 Task: Create a Board called Board0000000052 in Workspace WS0000000018 in Trello with Visibility as Workspace. Create a Board called Board0000000053 in Workspace WS0000000018 in Trello with Visibility as Private. Create a Board called Board0000000054 in Workspace WS0000000018 in Trello with Visibility as Public. Create Card Card0000000205 in Board Board0000000052 in Workspace WS0000000018 in Trello. Create Card Card0000000206 in Board Board0000000052 in Workspace WS0000000018 in Trello
Action: Mouse moved to (495, 64)
Screenshot: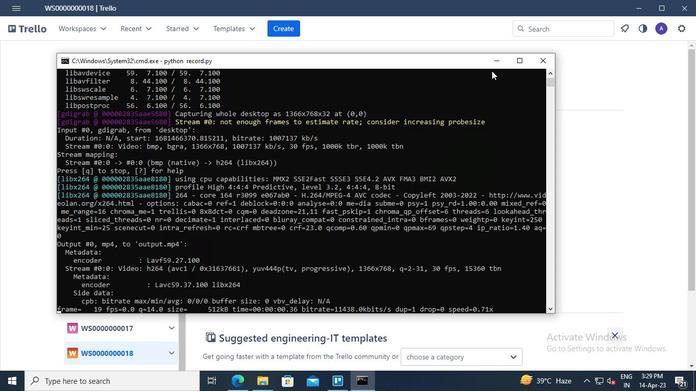 
Action: Mouse pressed left at (495, 64)
Screenshot: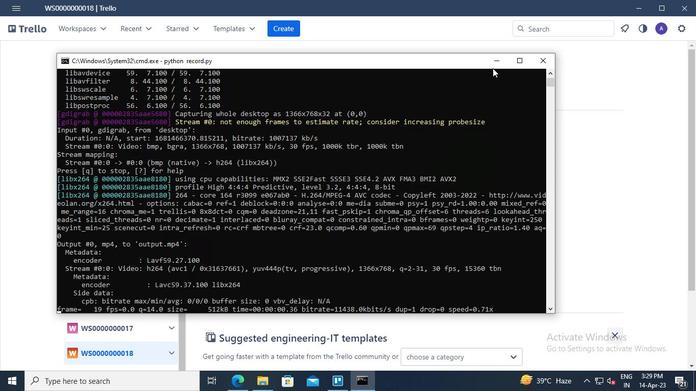 
Action: Mouse moved to (291, 28)
Screenshot: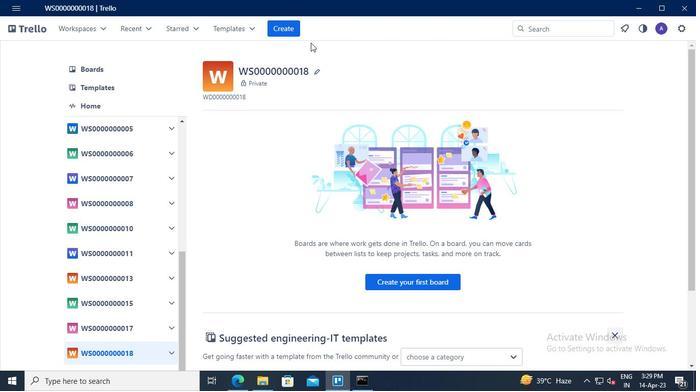 
Action: Mouse pressed left at (291, 28)
Screenshot: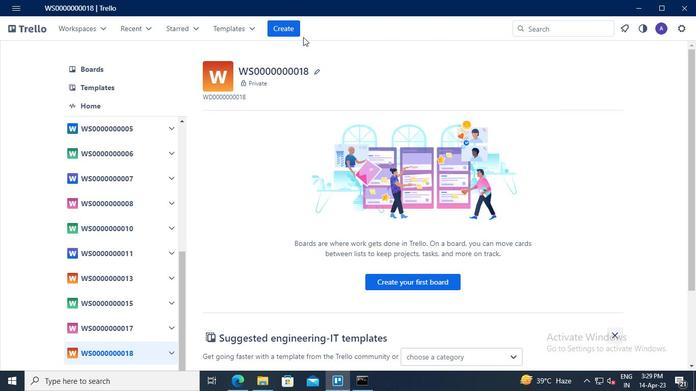 
Action: Mouse moved to (308, 65)
Screenshot: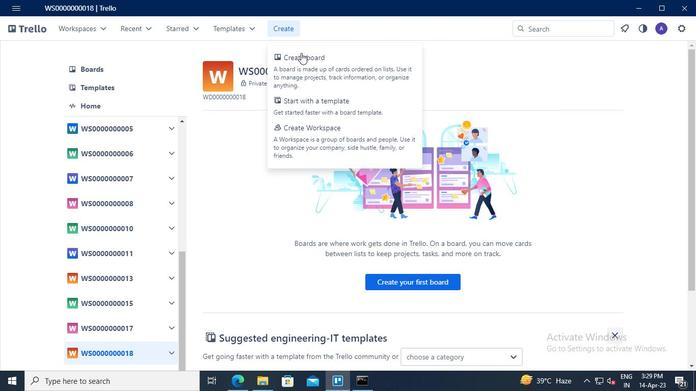 
Action: Mouse pressed left at (308, 65)
Screenshot: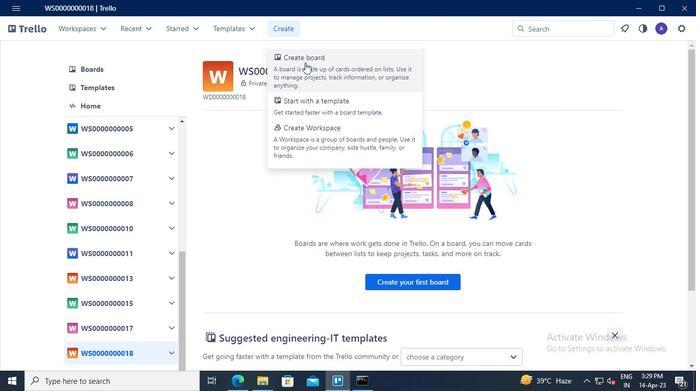 
Action: Mouse moved to (323, 216)
Screenshot: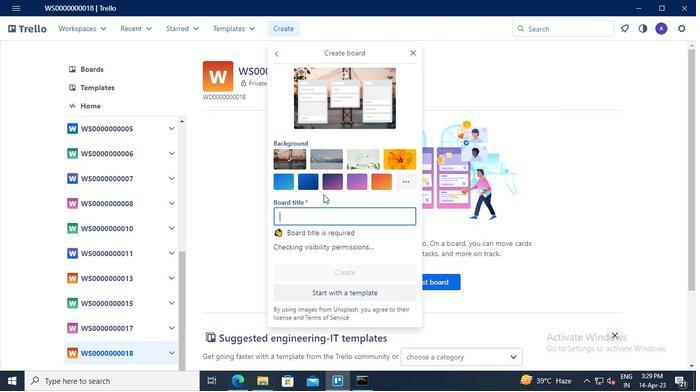 
Action: Mouse pressed left at (323, 216)
Screenshot: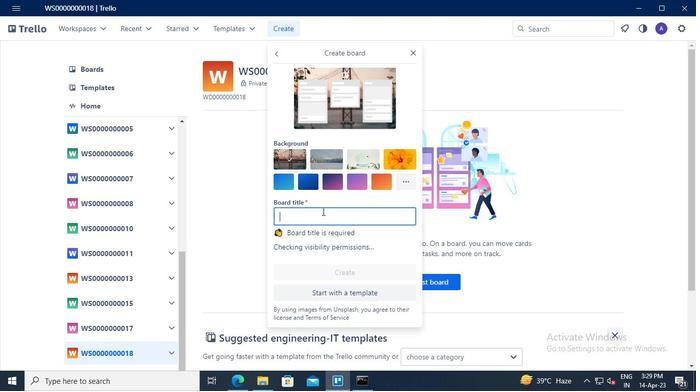 
Action: Keyboard Key.shift
Screenshot: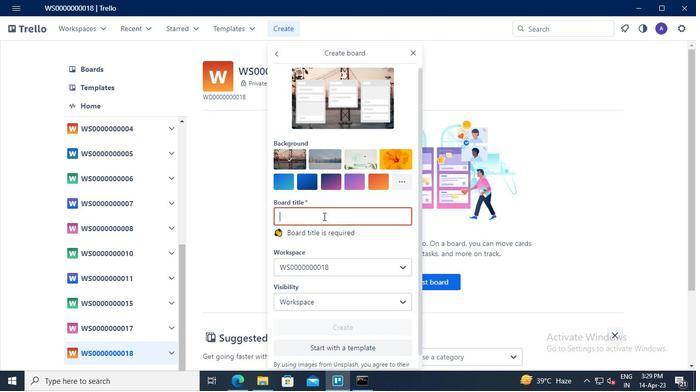 
Action: Keyboard B
Screenshot: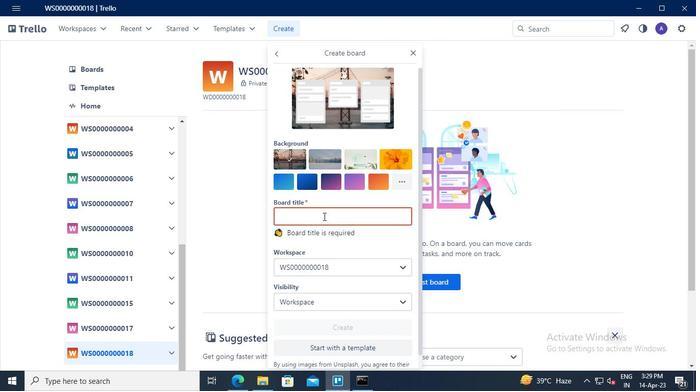 
Action: Keyboard o
Screenshot: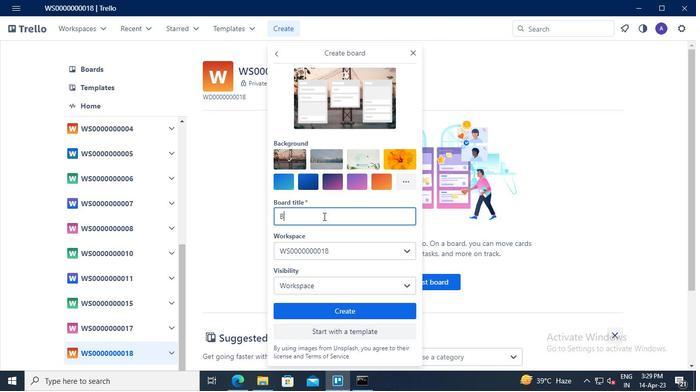 
Action: Keyboard a
Screenshot: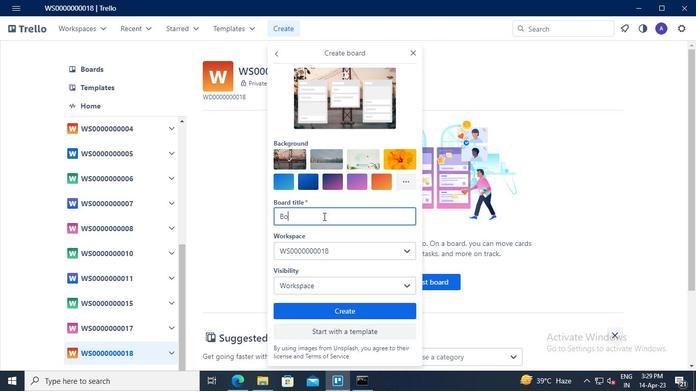 
Action: Keyboard r
Screenshot: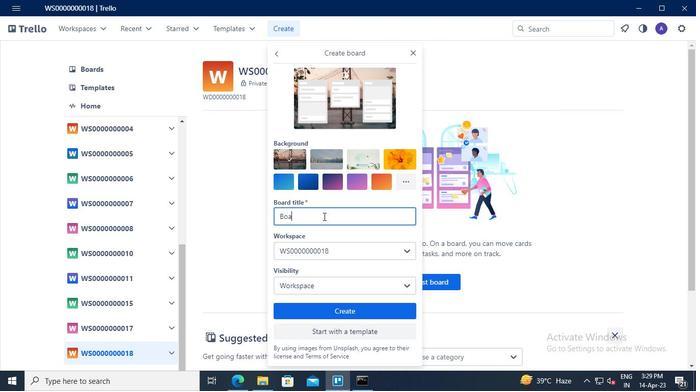 
Action: Keyboard d
Screenshot: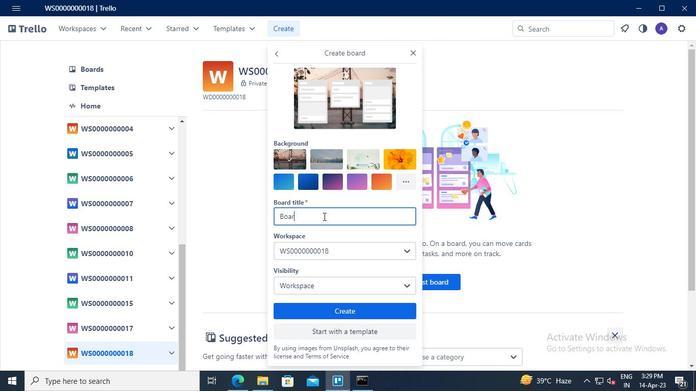 
Action: Keyboard <96>
Screenshot: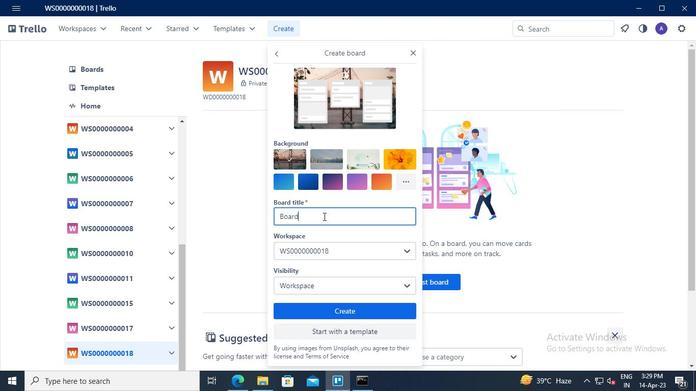 
Action: Keyboard <96>
Screenshot: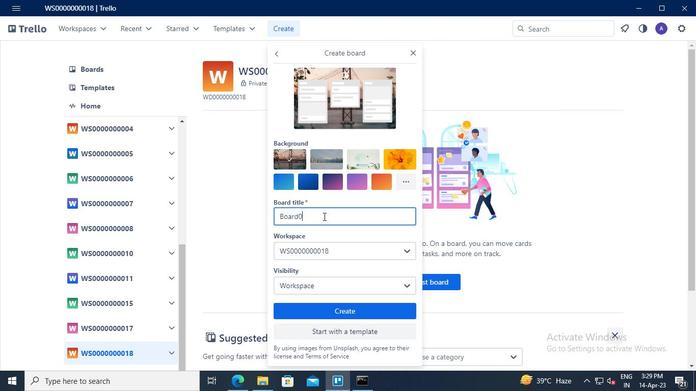 
Action: Keyboard <96>
Screenshot: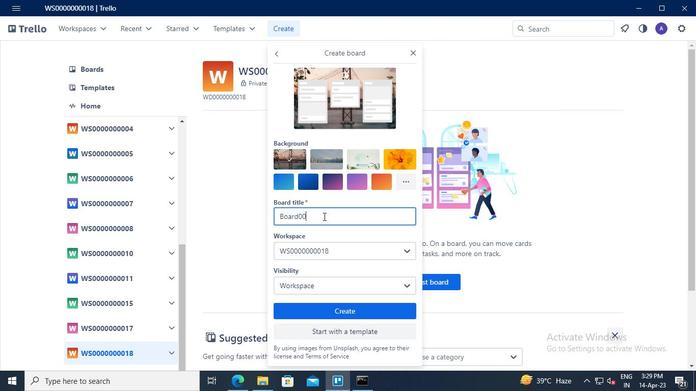 
Action: Keyboard <96>
Screenshot: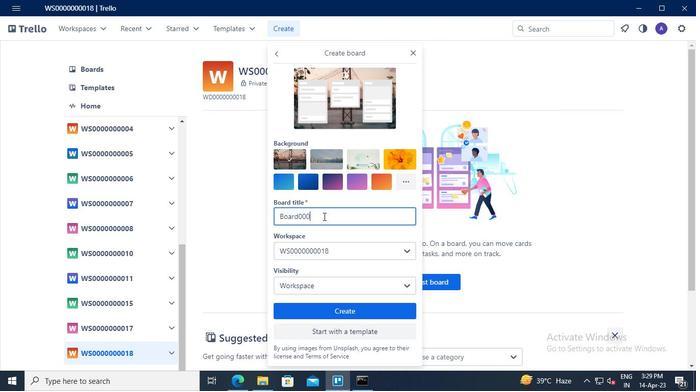 
Action: Keyboard <96>
Screenshot: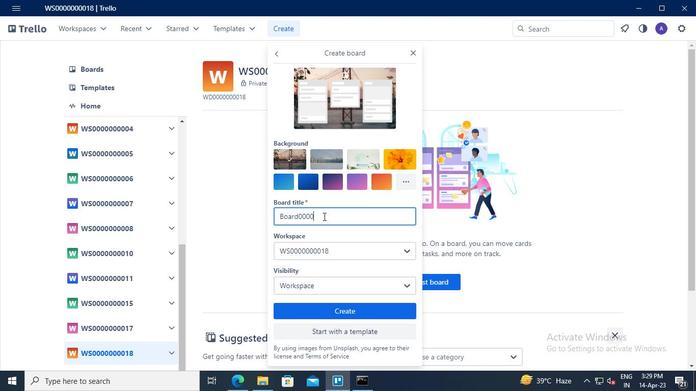 
Action: Keyboard <96>
Screenshot: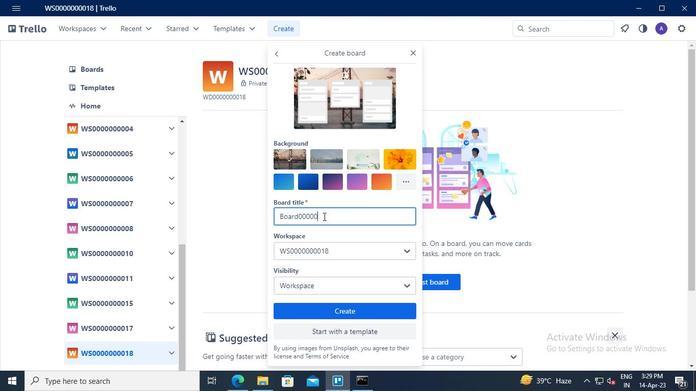 
Action: Keyboard <96>
Screenshot: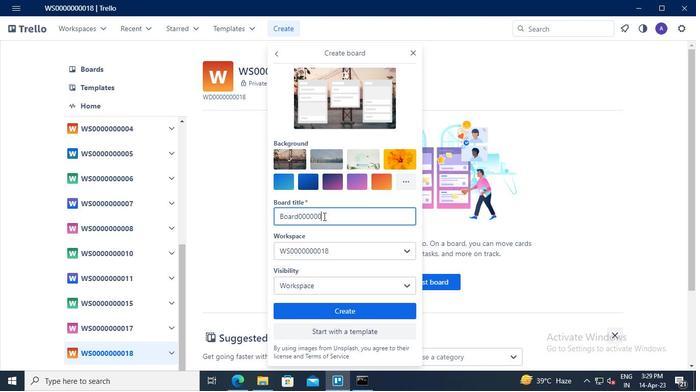 
Action: Keyboard <96>
Screenshot: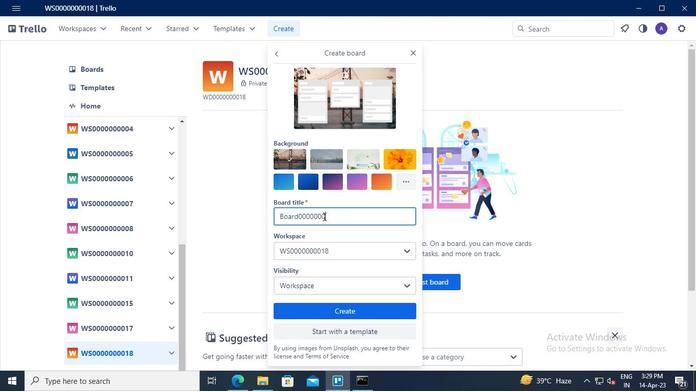 
Action: Keyboard <101>
Screenshot: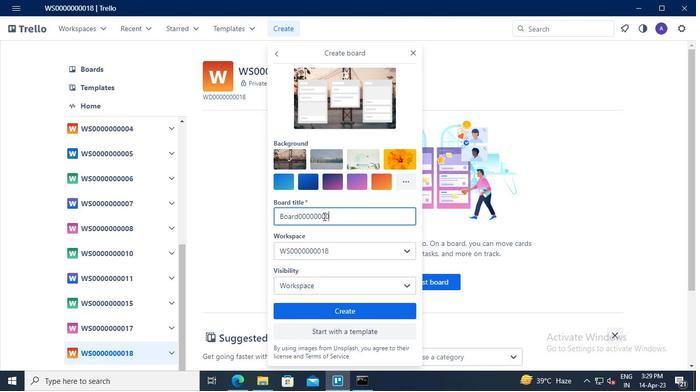
Action: Keyboard <98>
Screenshot: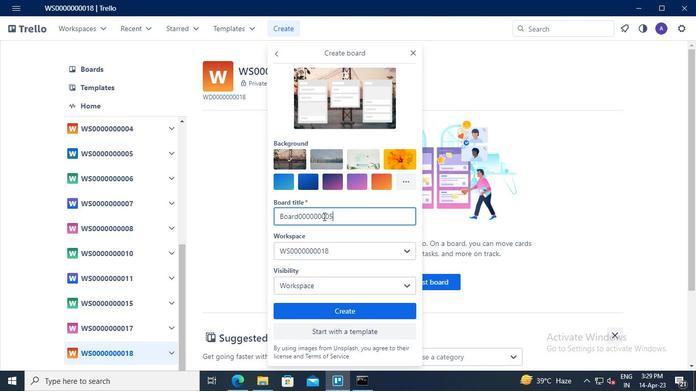 
Action: Mouse moved to (336, 283)
Screenshot: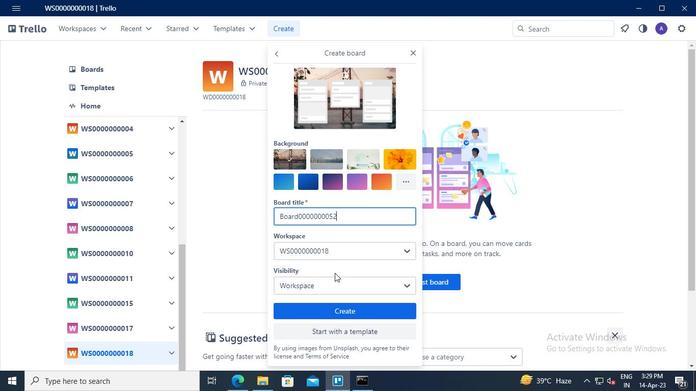 
Action: Mouse pressed left at (336, 283)
Screenshot: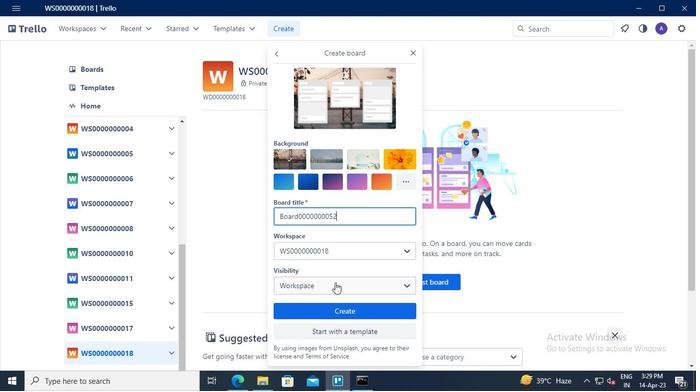 
Action: Mouse moved to (333, 346)
Screenshot: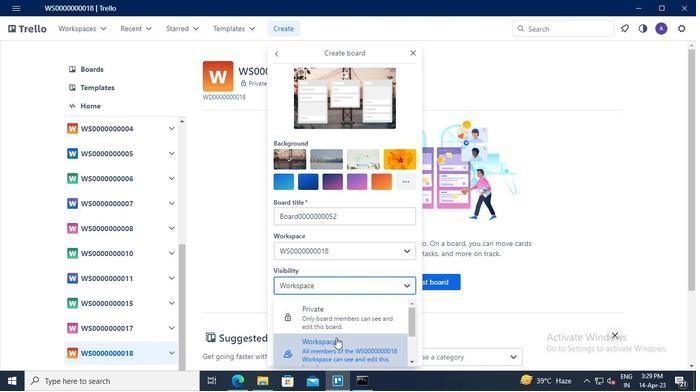 
Action: Mouse pressed left at (333, 346)
Screenshot: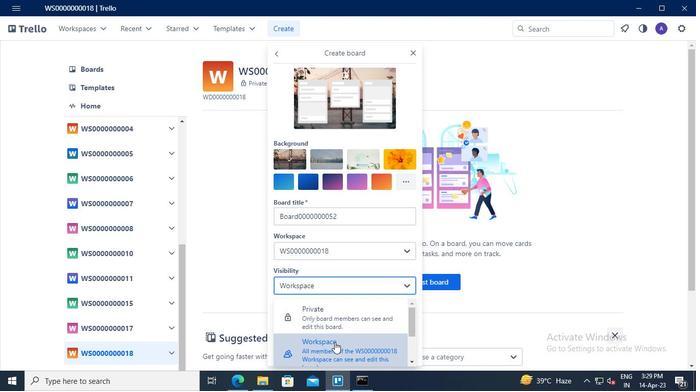
Action: Mouse moved to (350, 315)
Screenshot: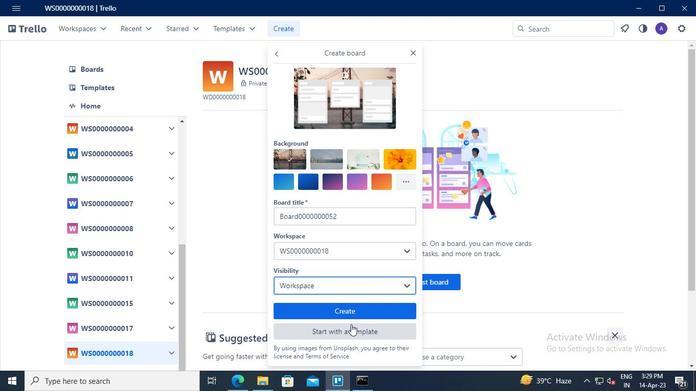 
Action: Mouse pressed left at (350, 315)
Screenshot: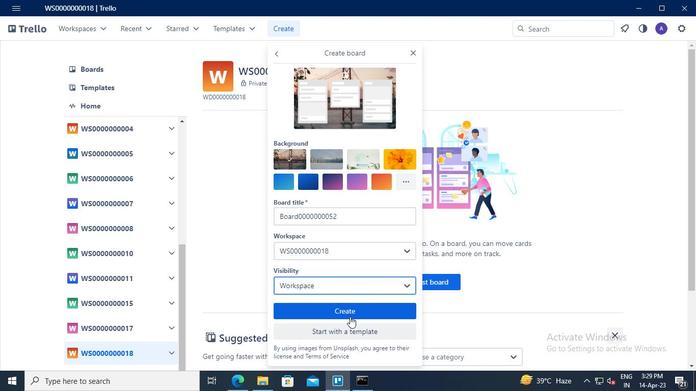 
Action: Mouse moved to (283, 24)
Screenshot: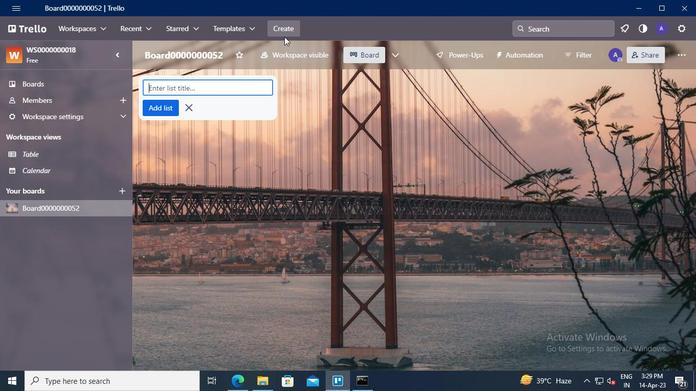 
Action: Mouse pressed left at (283, 24)
Screenshot: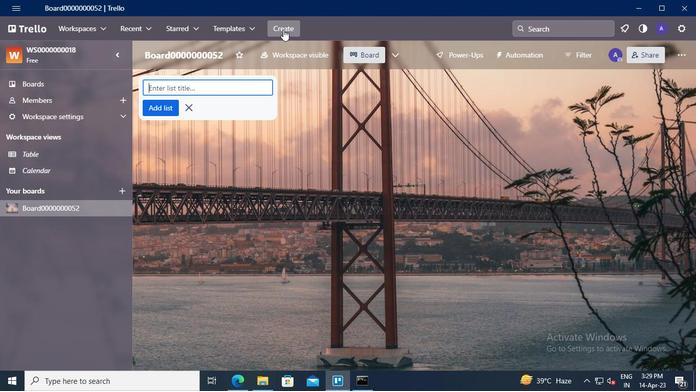 
Action: Mouse moved to (301, 71)
Screenshot: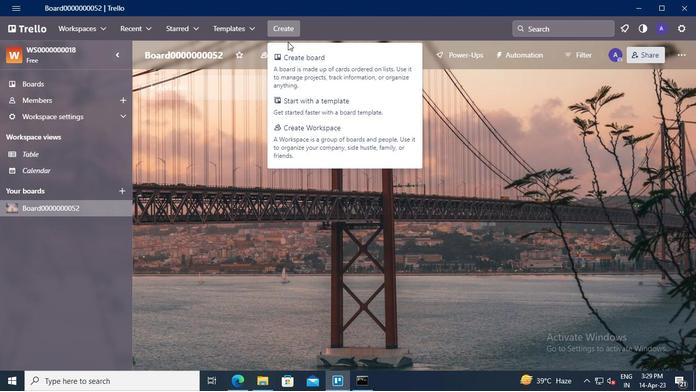 
Action: Mouse pressed left at (301, 71)
Screenshot: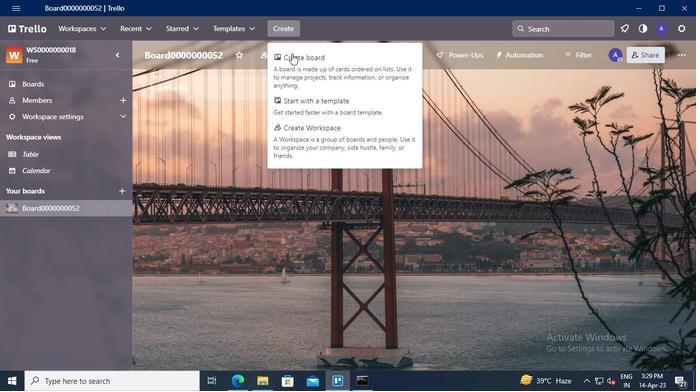 
Action: Mouse moved to (310, 217)
Screenshot: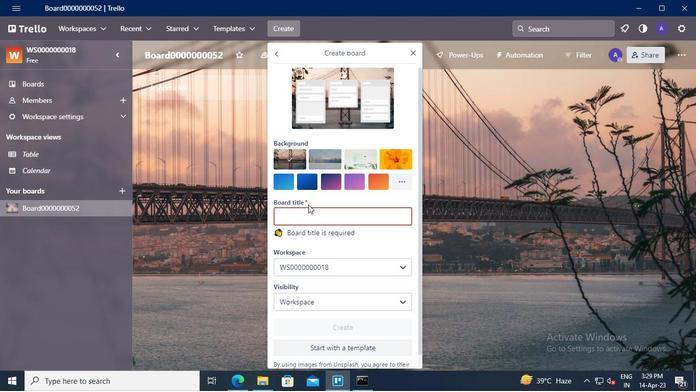 
Action: Mouse pressed left at (310, 217)
Screenshot: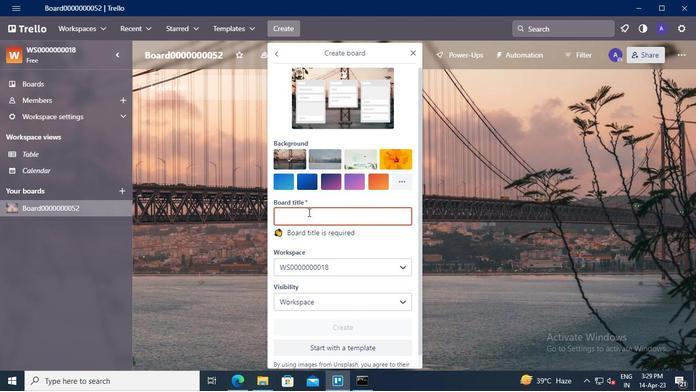 
Action: Keyboard Key.shift
Screenshot: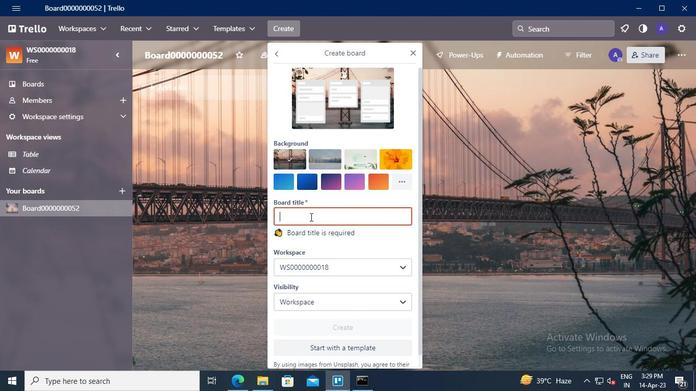 
Action: Keyboard B
Screenshot: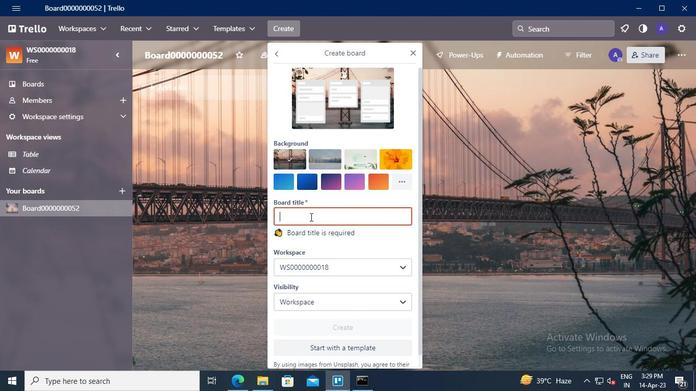 
Action: Keyboard o
Screenshot: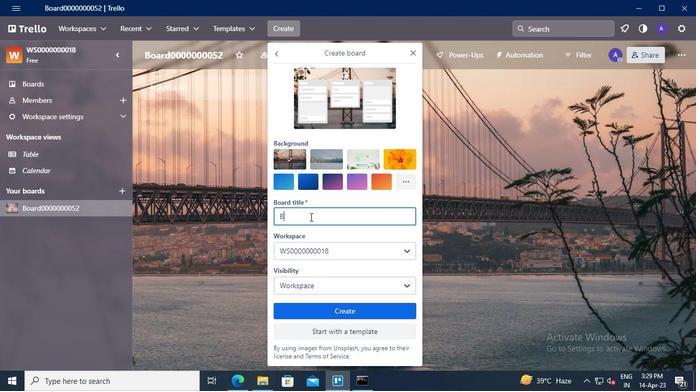 
Action: Keyboard a
Screenshot: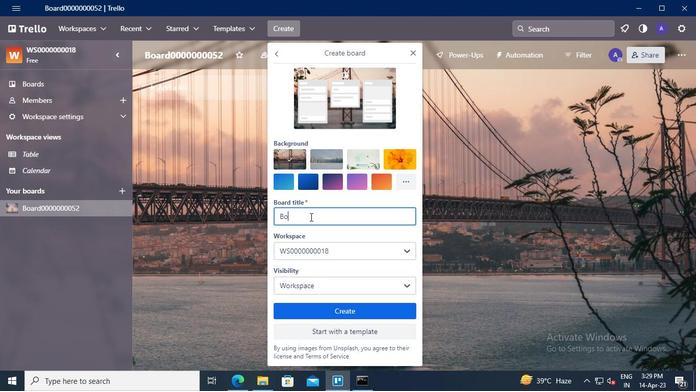 
Action: Keyboard r
Screenshot: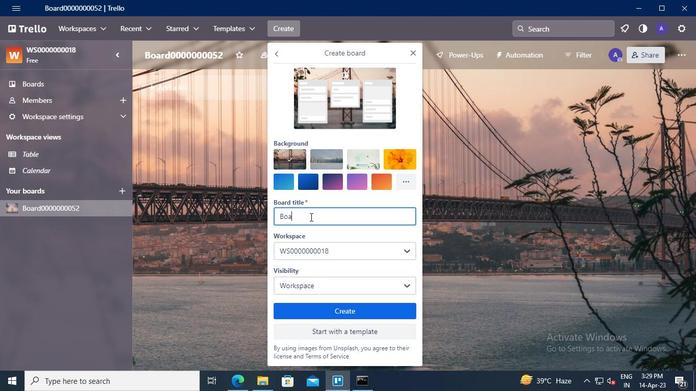 
Action: Keyboard d
Screenshot: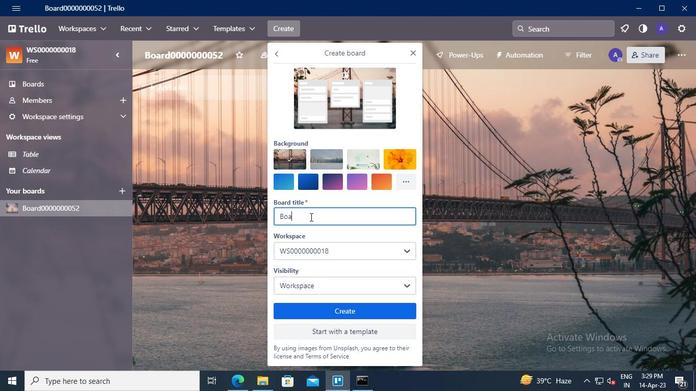 
Action: Keyboard <96>
Screenshot: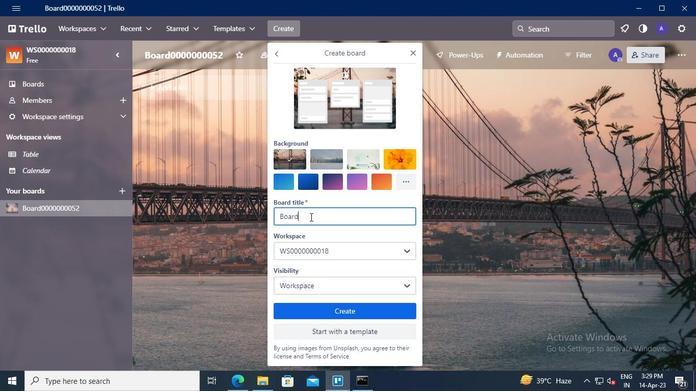
Action: Keyboard <96>
Screenshot: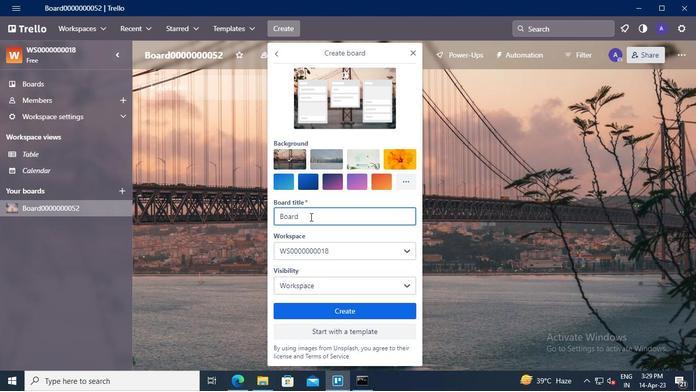 
Action: Keyboard <96>
Screenshot: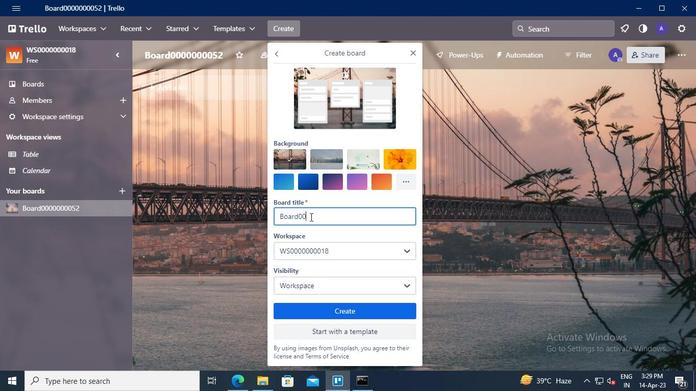 
Action: Keyboard <96>
Screenshot: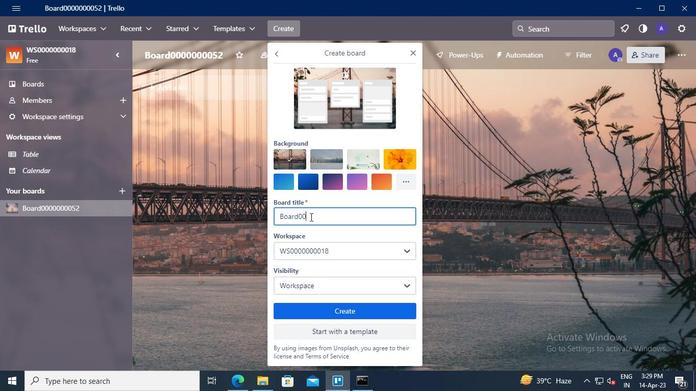 
Action: Keyboard <96>
Screenshot: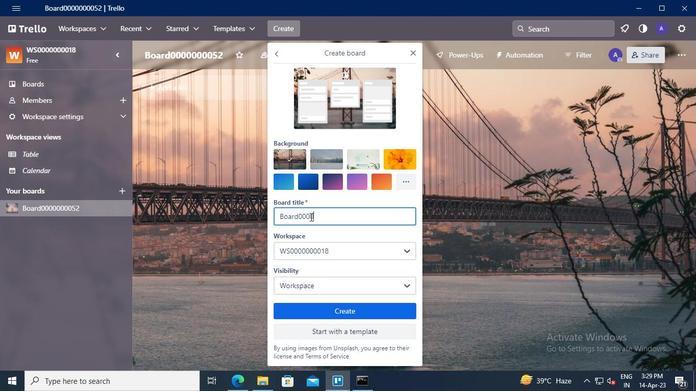 
Action: Keyboard <96>
Screenshot: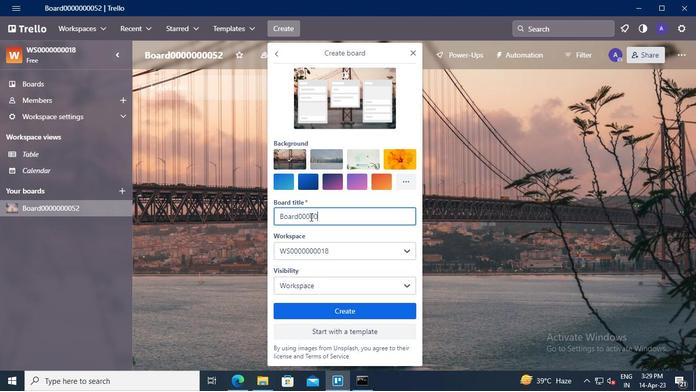 
Action: Keyboard <96>
Screenshot: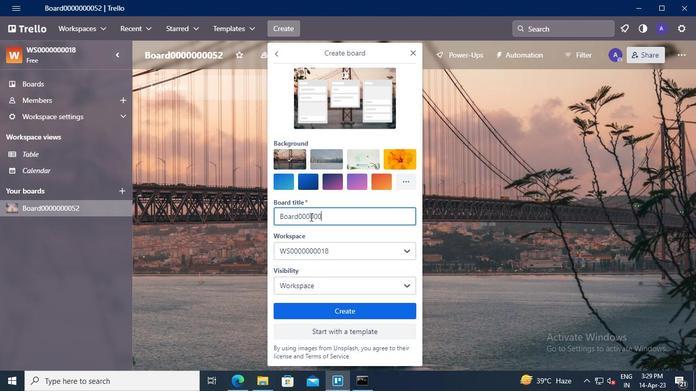 
Action: Keyboard <96>
Screenshot: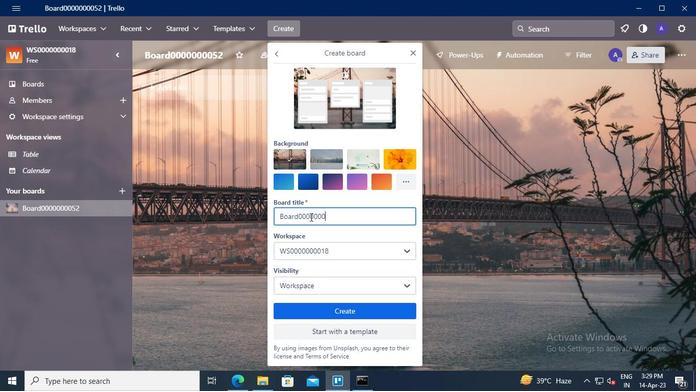 
Action: Keyboard <101>
Screenshot: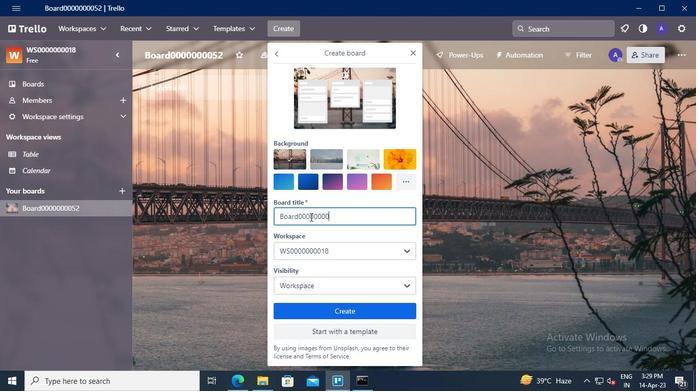 
Action: Keyboard <99>
Screenshot: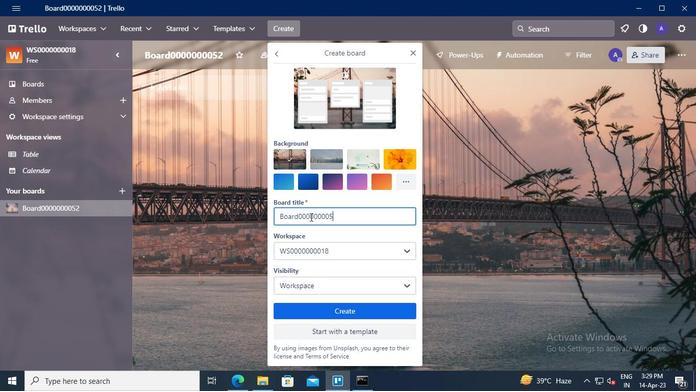 
Action: Mouse moved to (327, 282)
Screenshot: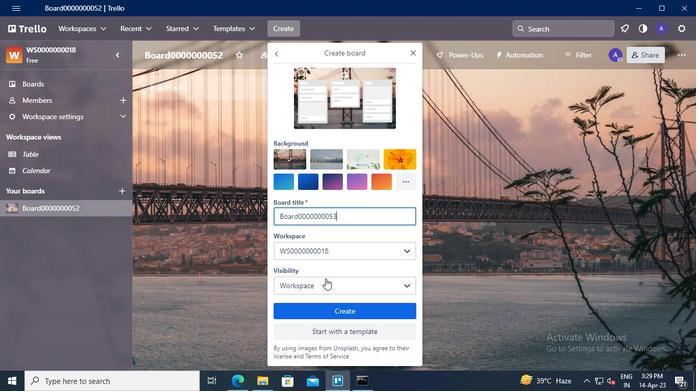
Action: Mouse pressed left at (327, 282)
Screenshot: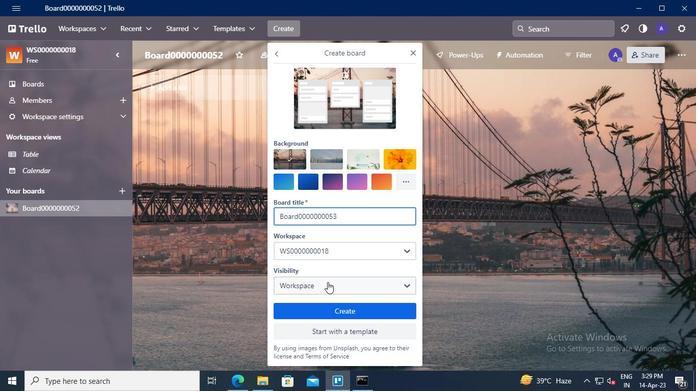 
Action: Mouse moved to (328, 308)
Screenshot: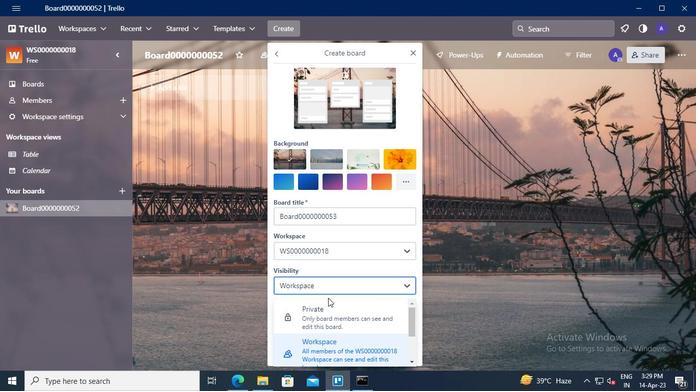 
Action: Mouse pressed left at (328, 308)
Screenshot: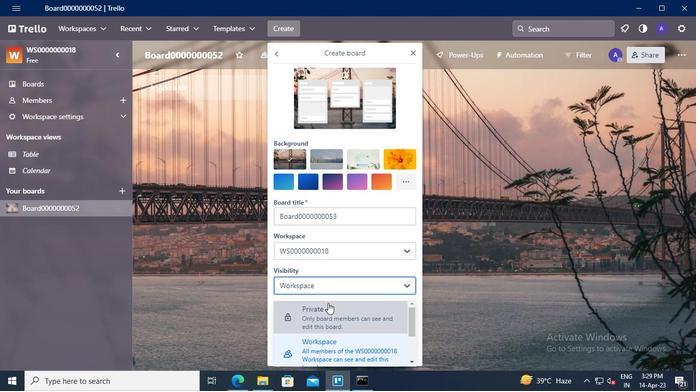
Action: Mouse moved to (343, 310)
Screenshot: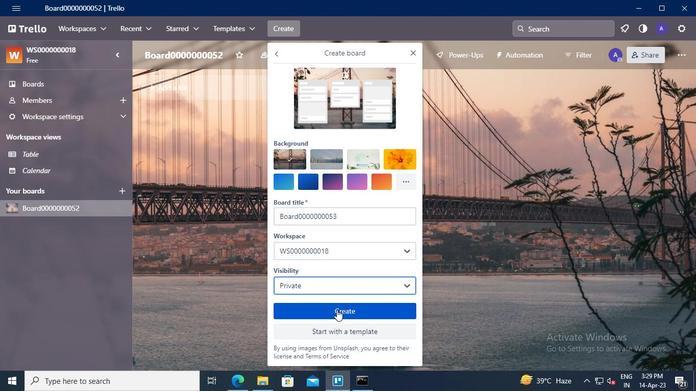 
Action: Mouse pressed left at (343, 310)
Screenshot: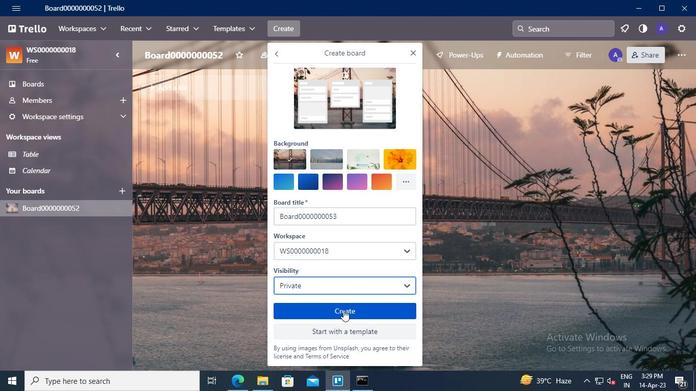 
Action: Mouse moved to (284, 27)
Screenshot: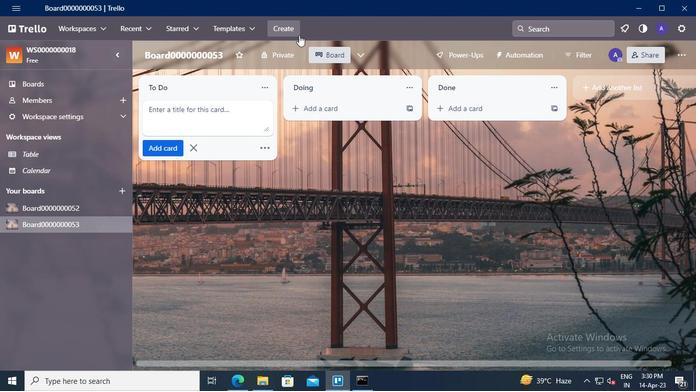 
Action: Mouse pressed left at (284, 27)
Screenshot: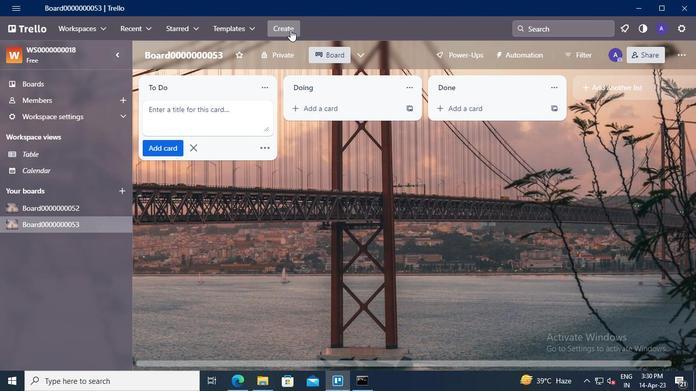 
Action: Mouse moved to (308, 68)
Screenshot: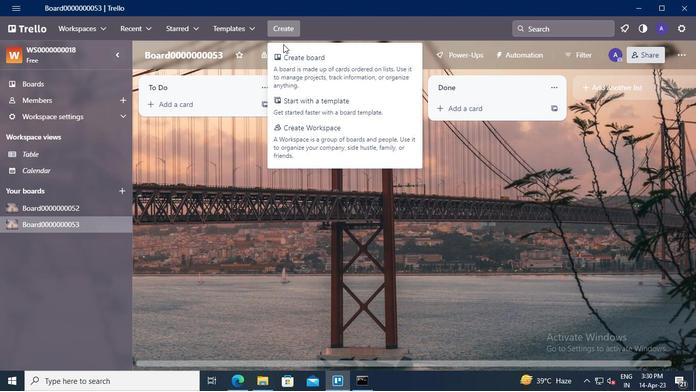 
Action: Mouse pressed left at (308, 68)
Screenshot: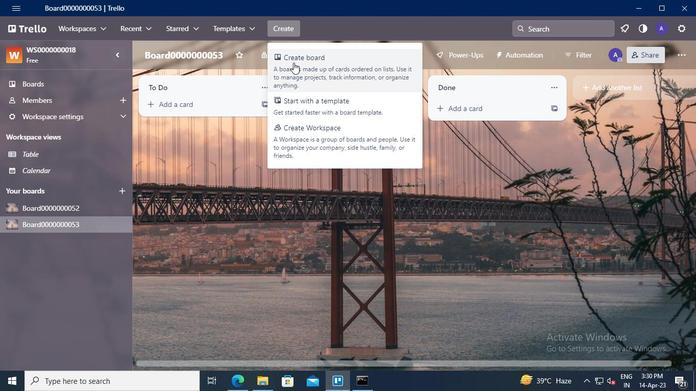 
Action: Mouse moved to (318, 222)
Screenshot: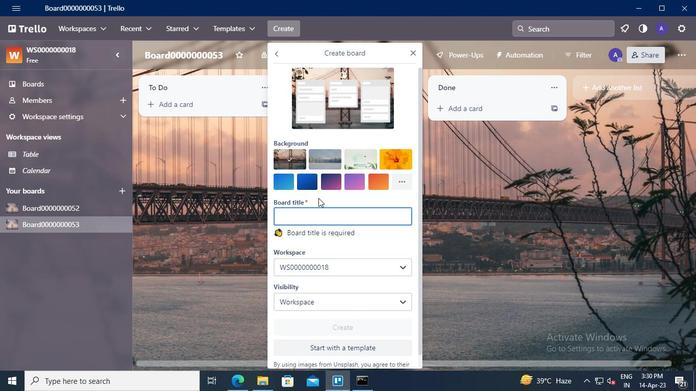 
Action: Mouse pressed left at (318, 222)
Screenshot: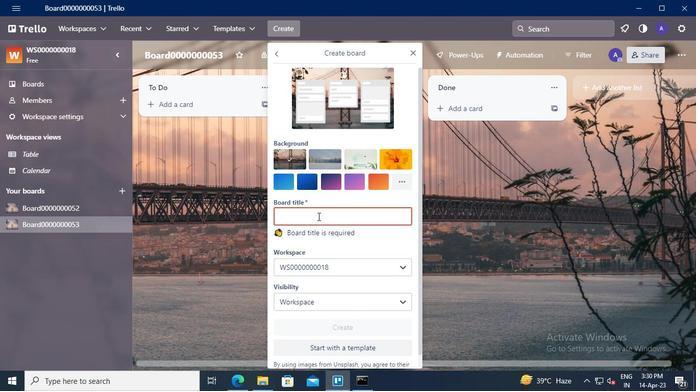
Action: Keyboard Key.shift
Screenshot: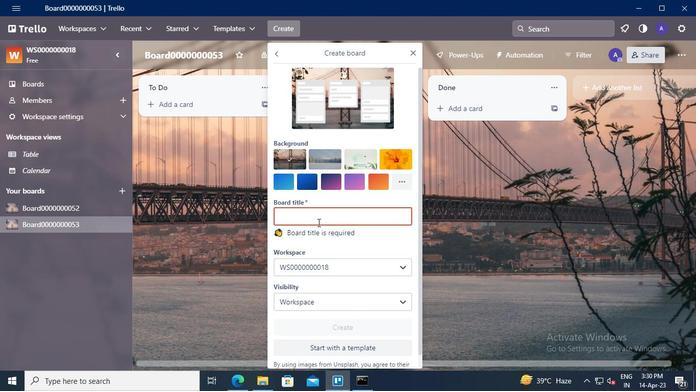 
Action: Keyboard B
Screenshot: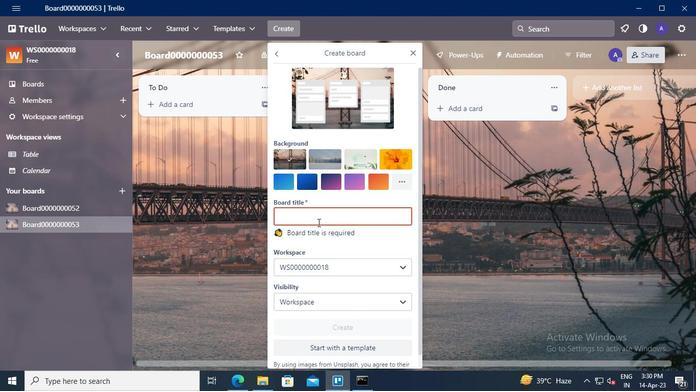 
Action: Keyboard o
Screenshot: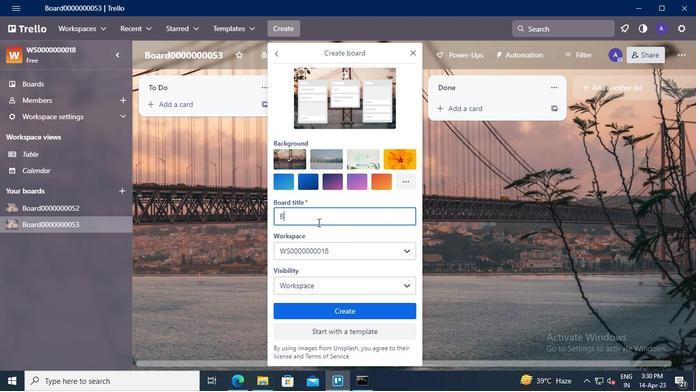 
Action: Keyboard a
Screenshot: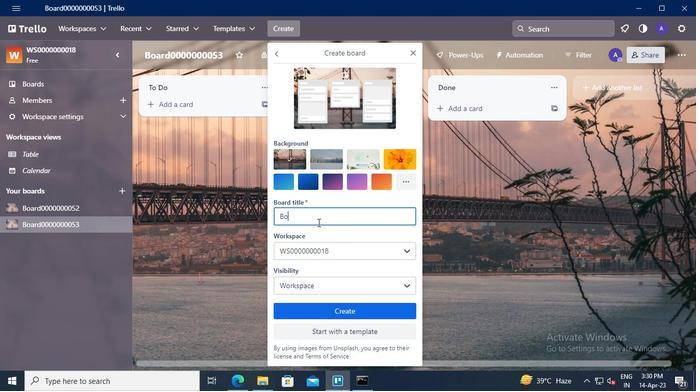 
Action: Keyboard r
Screenshot: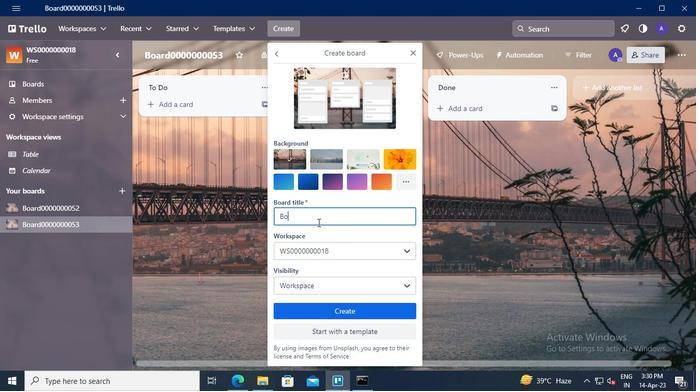 
Action: Keyboard d
Screenshot: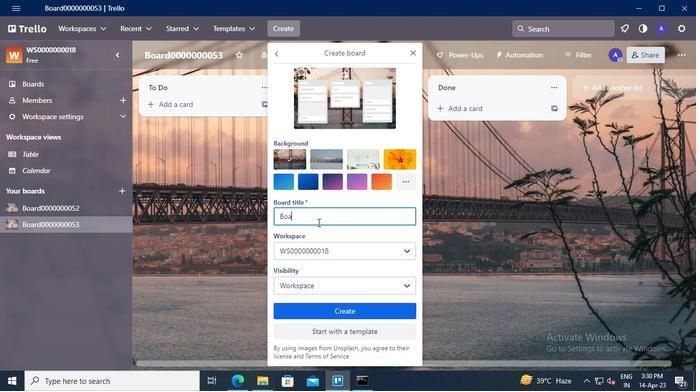 
Action: Keyboard <96>
Screenshot: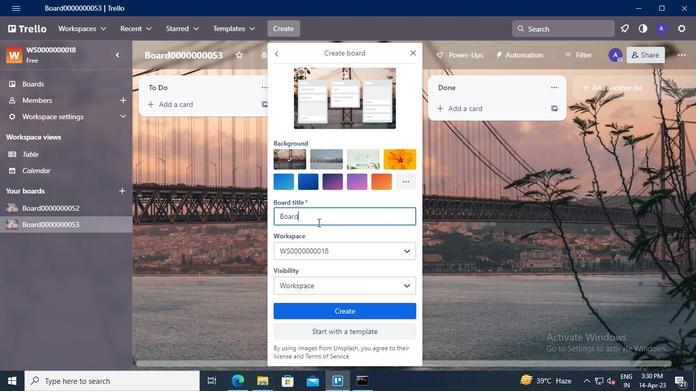 
Action: Keyboard <96>
Screenshot: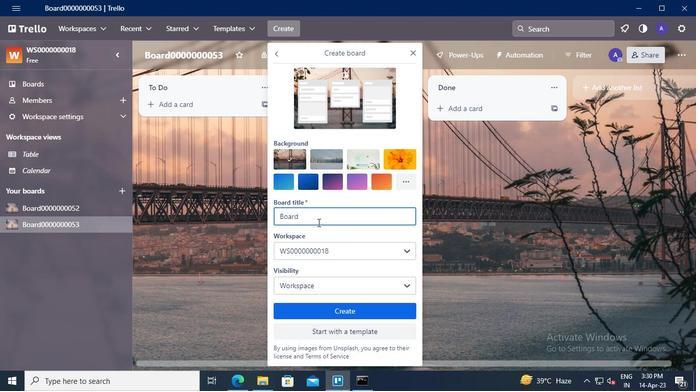 
Action: Keyboard <96>
Screenshot: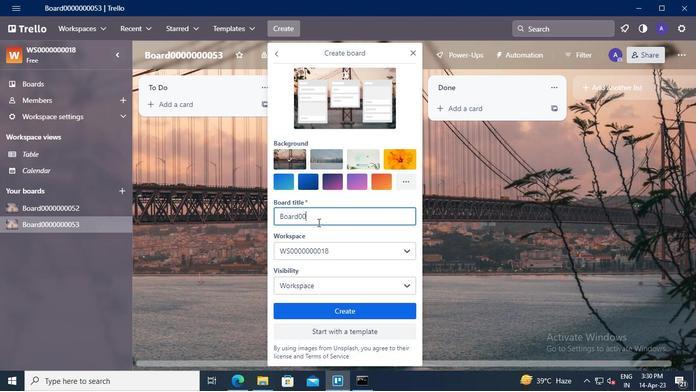 
Action: Keyboard <96>
Screenshot: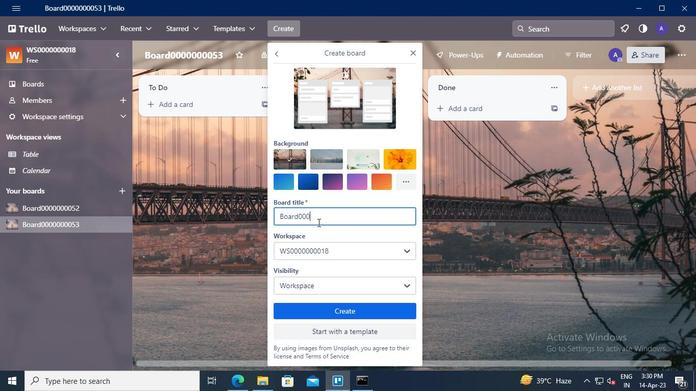 
Action: Keyboard <96>
Screenshot: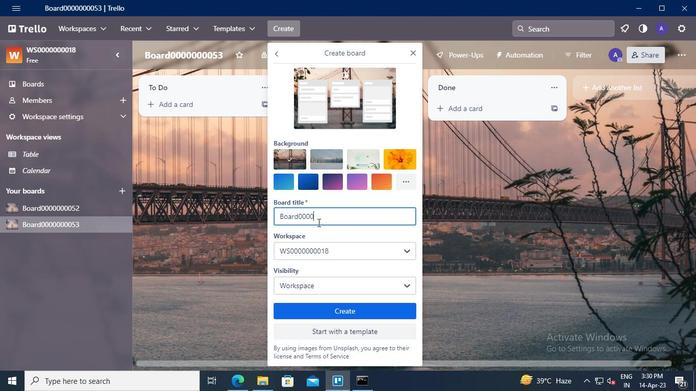 
Action: Keyboard <96>
Screenshot: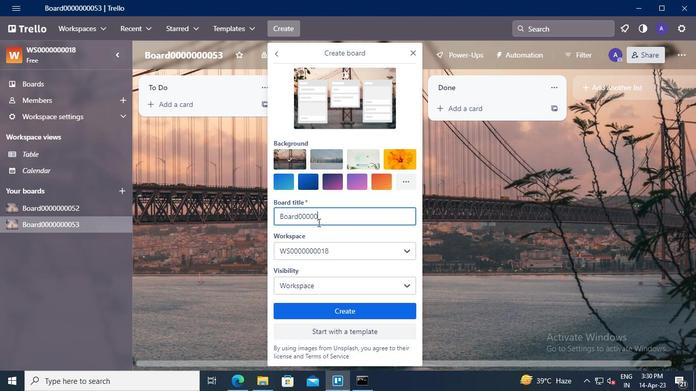 
Action: Keyboard <96>
Screenshot: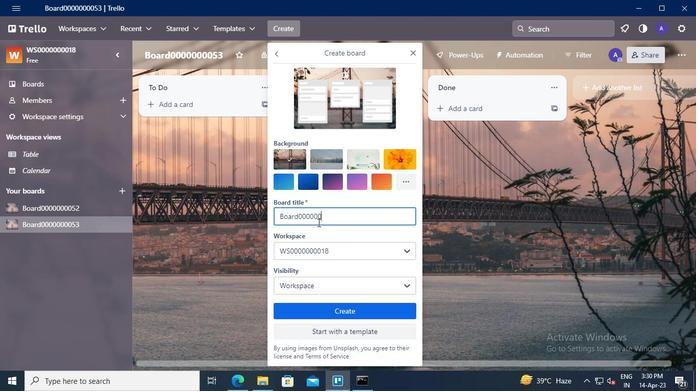 
Action: Keyboard <96>
Screenshot: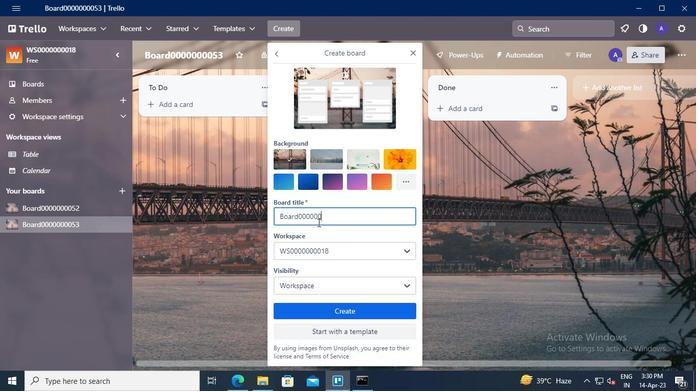 
Action: Keyboard <101>
Screenshot: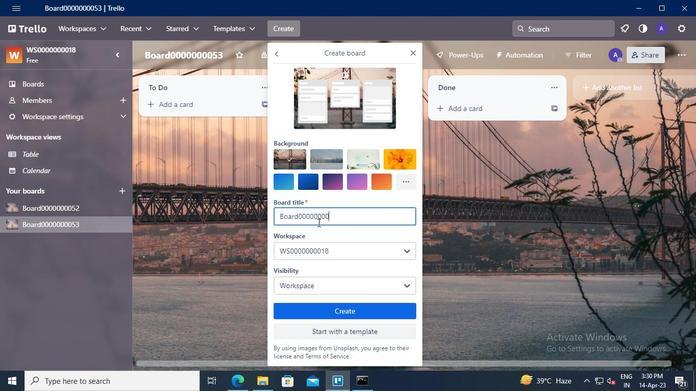 
Action: Keyboard <100>
Screenshot: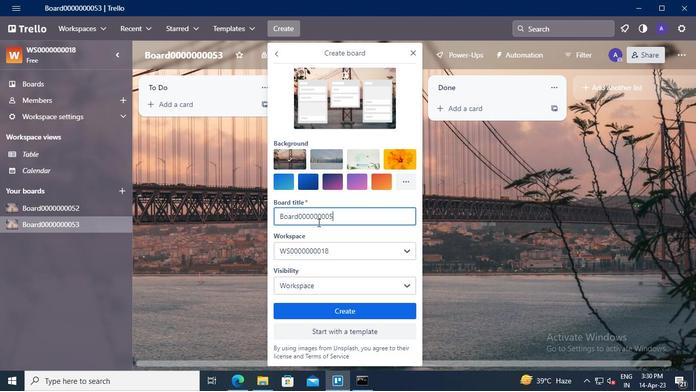 
Action: Mouse moved to (318, 289)
Screenshot: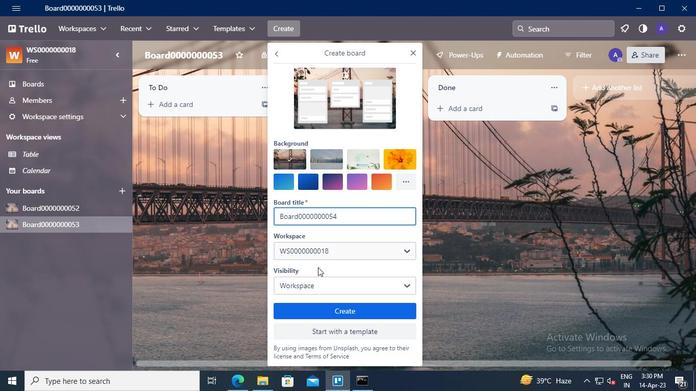 
Action: Mouse pressed left at (318, 289)
Screenshot: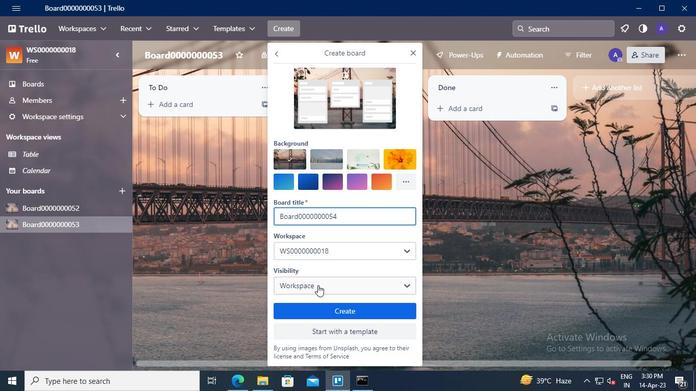 
Action: Mouse moved to (340, 335)
Screenshot: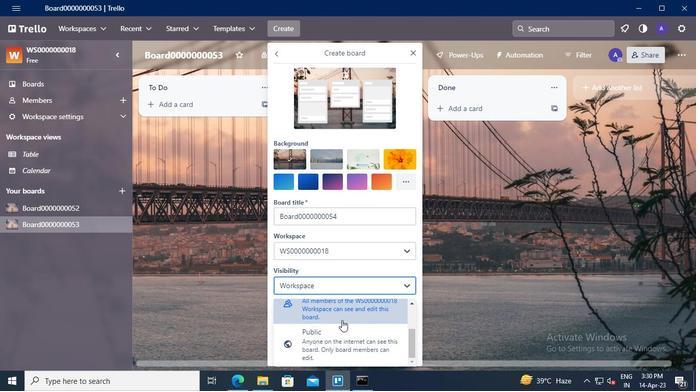 
Action: Mouse pressed left at (340, 335)
Screenshot: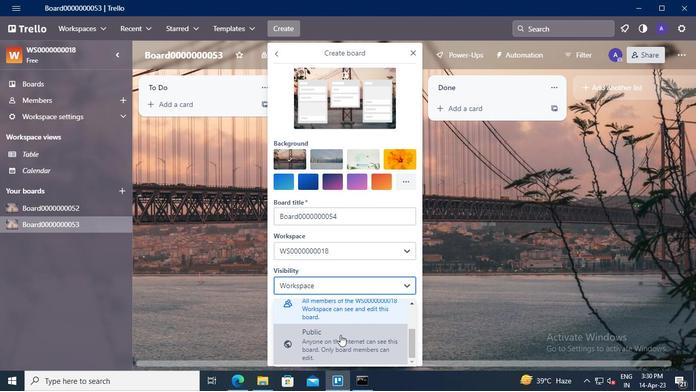 
Action: Mouse moved to (355, 251)
Screenshot: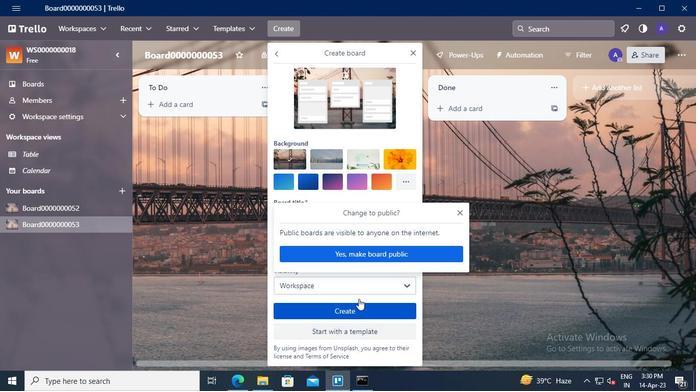 
Action: Mouse pressed left at (355, 251)
Screenshot: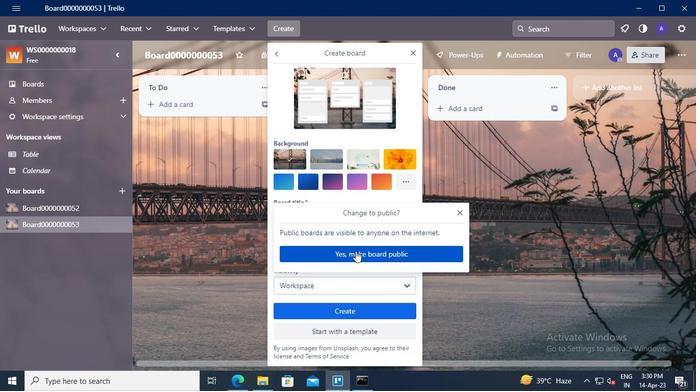 
Action: Mouse moved to (365, 308)
Screenshot: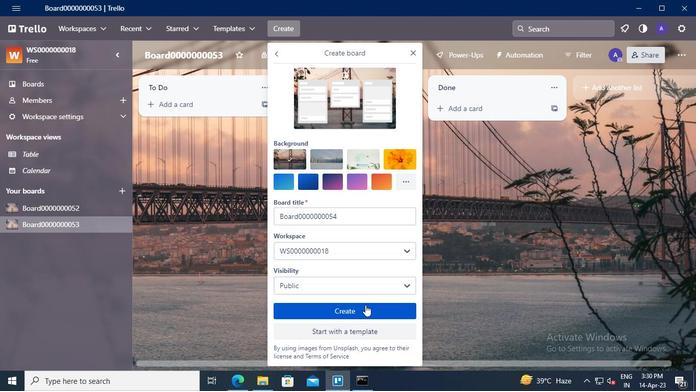 
Action: Mouse pressed left at (365, 308)
Screenshot: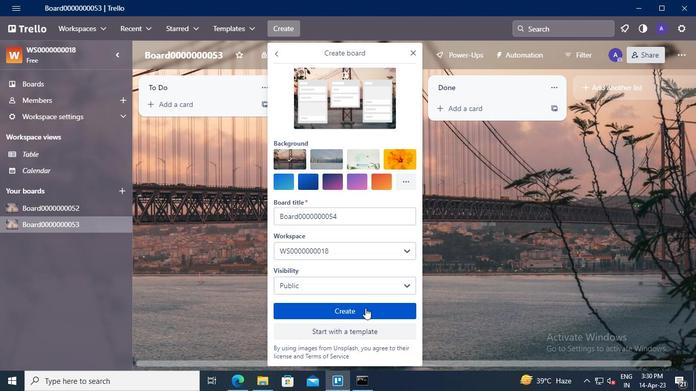
Action: Mouse moved to (57, 206)
Screenshot: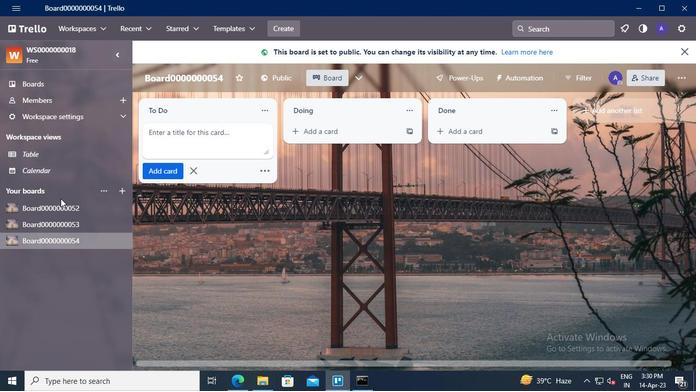 
Action: Mouse pressed left at (57, 206)
Screenshot: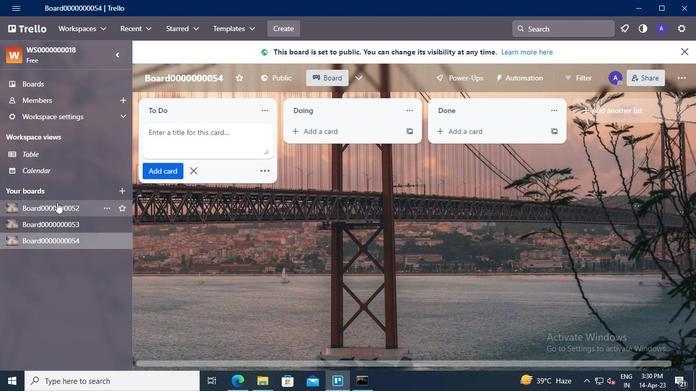 
Action: Mouse moved to (173, 90)
Screenshot: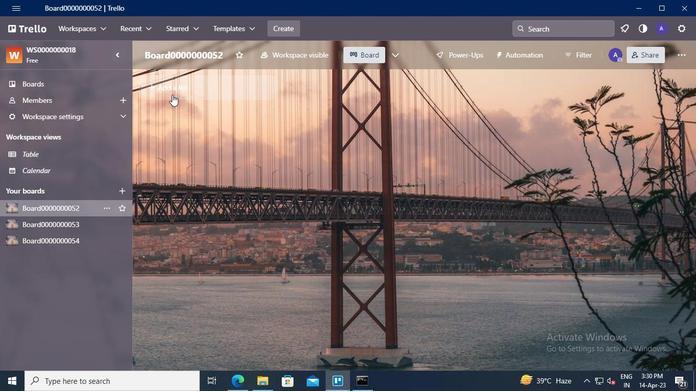 
Action: Mouse pressed left at (173, 90)
Screenshot: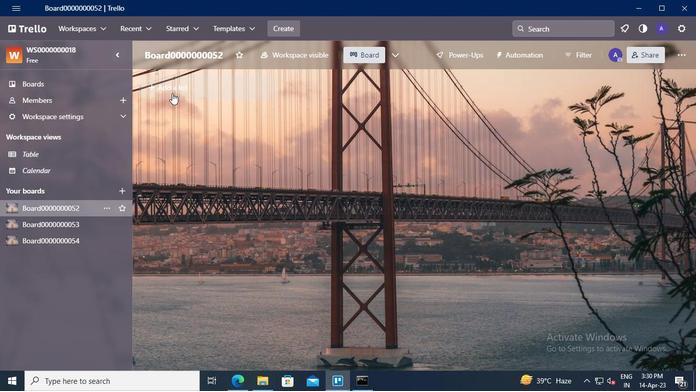 
Action: Mouse moved to (181, 99)
Screenshot: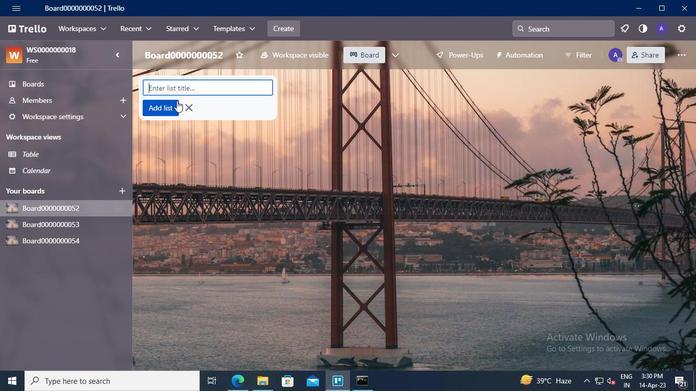 
Action: Keyboard Key.shift
Screenshot: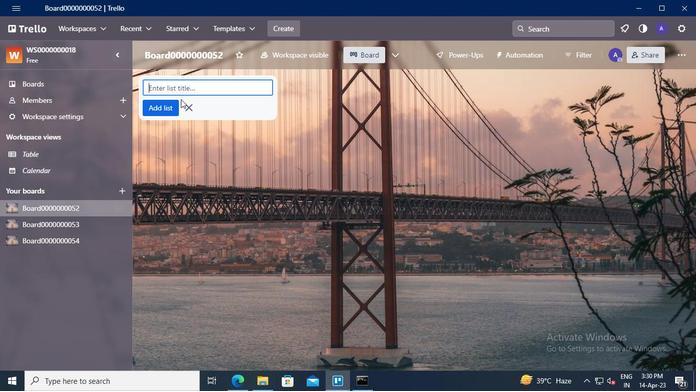 
Action: Keyboard T
Screenshot: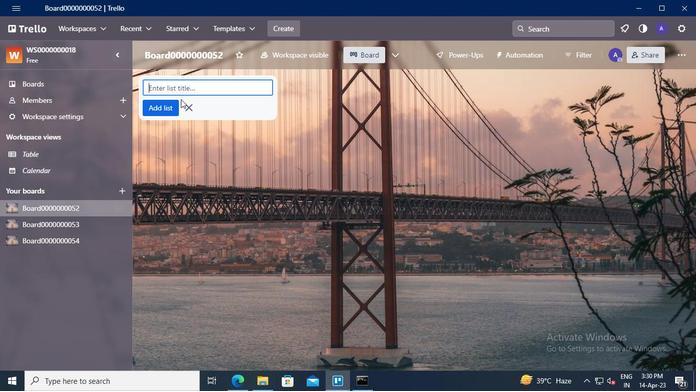 
Action: Keyboard o
Screenshot: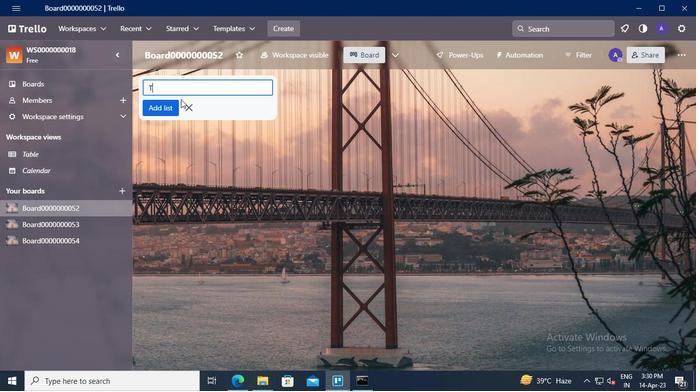 
Action: Keyboard Key.space
Screenshot: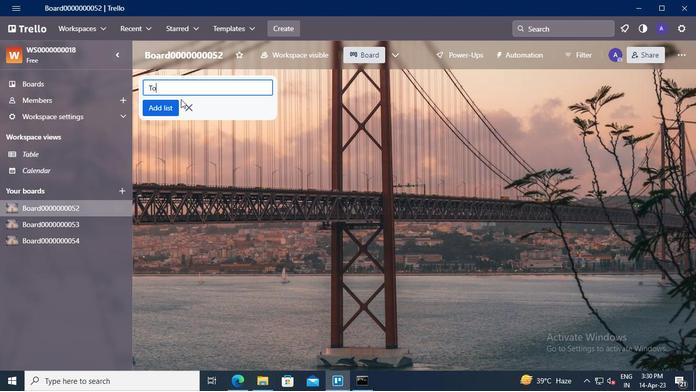 
Action: Keyboard Key.shift
Screenshot: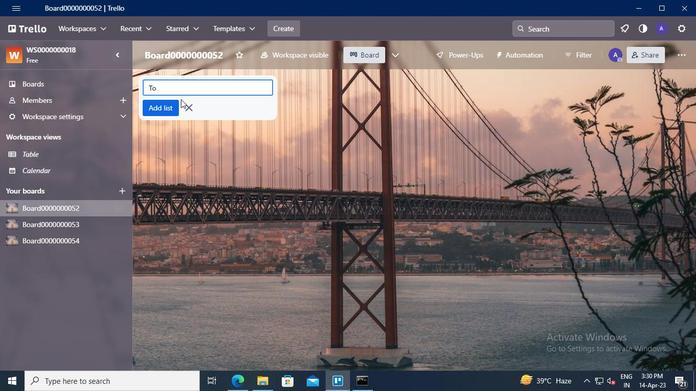 
Action: Keyboard D
Screenshot: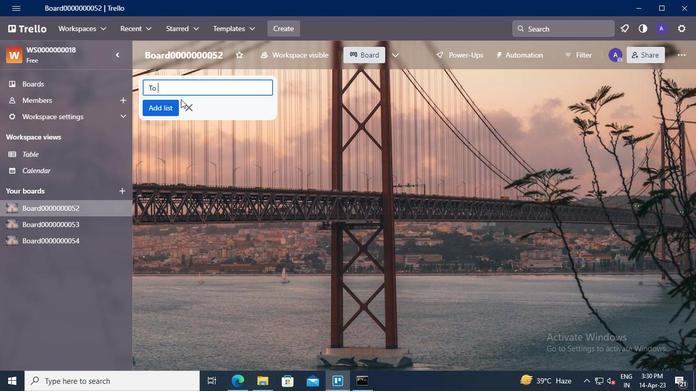
Action: Keyboard o
Screenshot: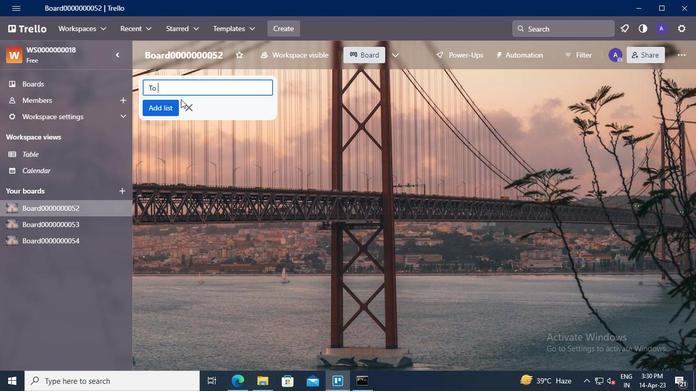 
Action: Keyboard Key.enter
Screenshot: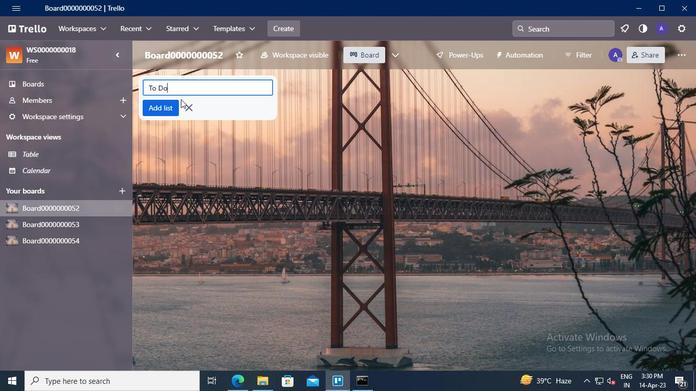 
Action: Mouse moved to (182, 106)
Screenshot: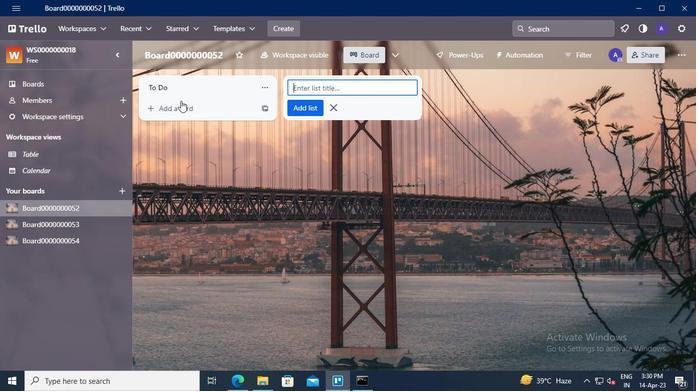 
Action: Mouse pressed left at (182, 106)
Screenshot: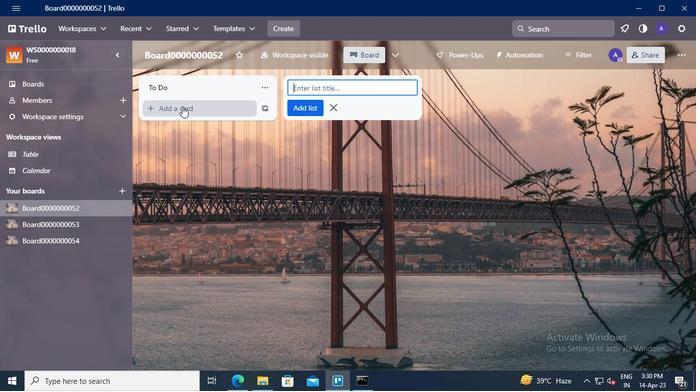 
Action: Keyboard Key.shift
Screenshot: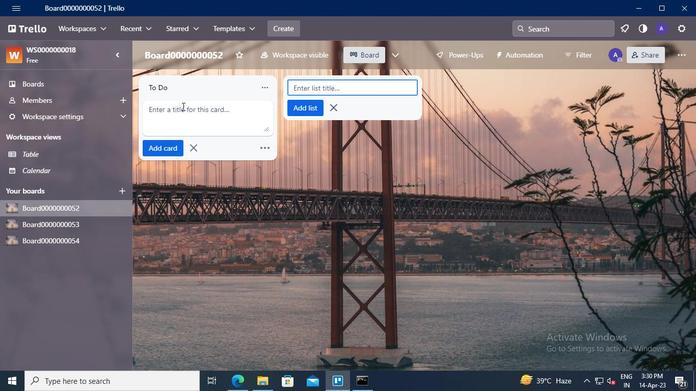 
Action: Keyboard C
Screenshot: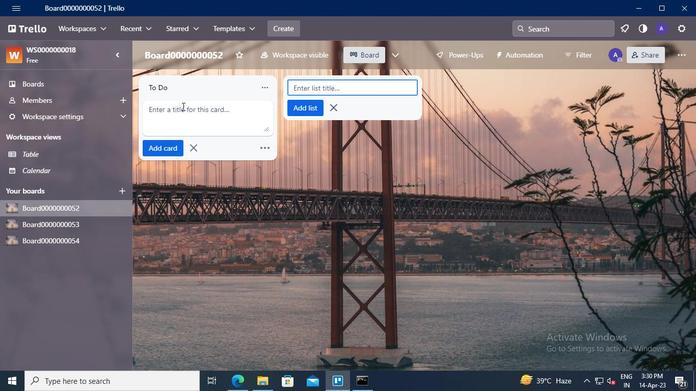 
Action: Keyboard a
Screenshot: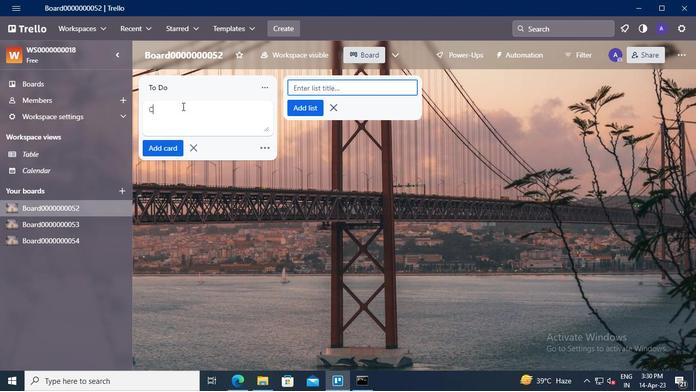 
Action: Keyboard r
Screenshot: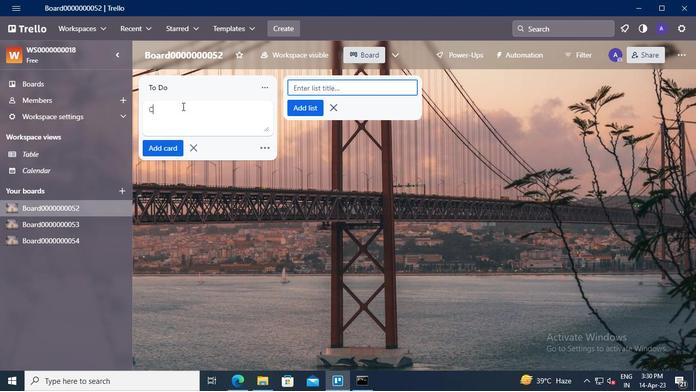 
Action: Keyboard d
Screenshot: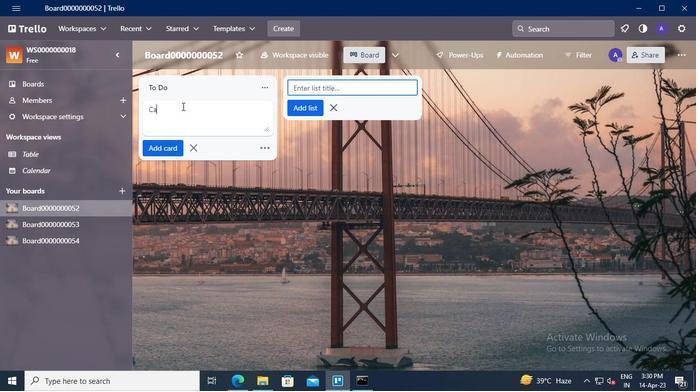 
Action: Keyboard <96>
Screenshot: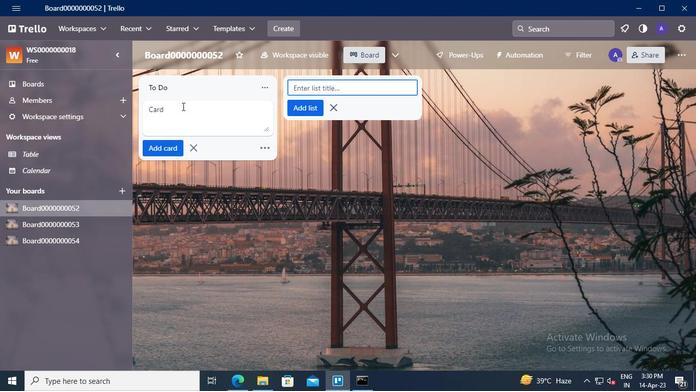 
Action: Keyboard <96>
Screenshot: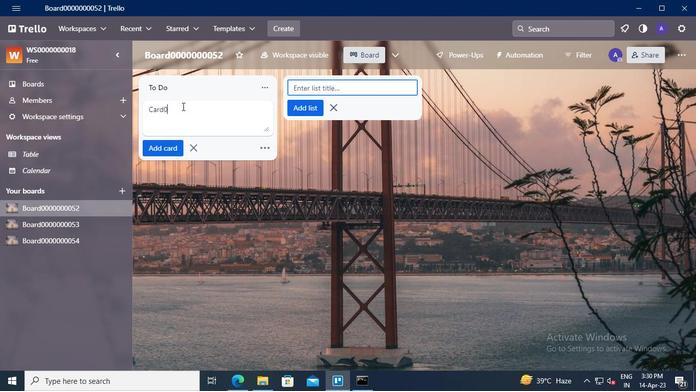
Action: Keyboard <96>
Screenshot: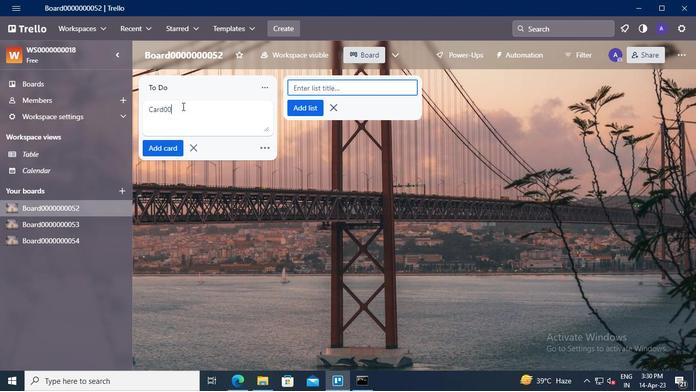 
Action: Keyboard <96>
Screenshot: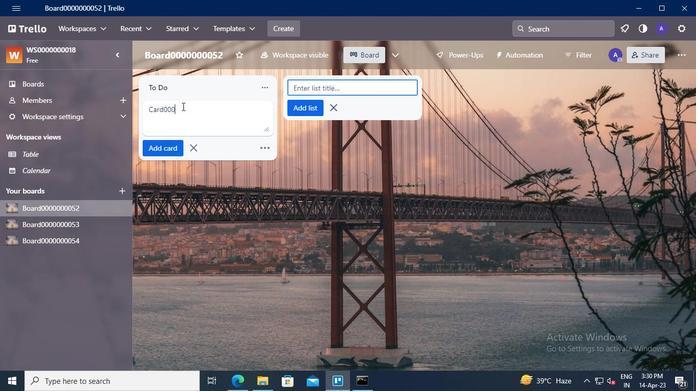 
Action: Keyboard <96>
Screenshot: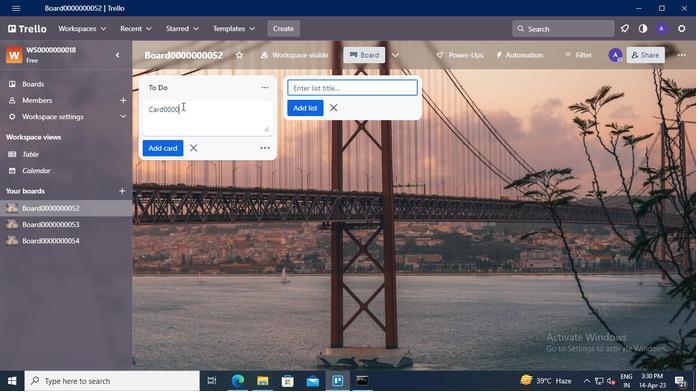 
Action: Keyboard <96>
Screenshot: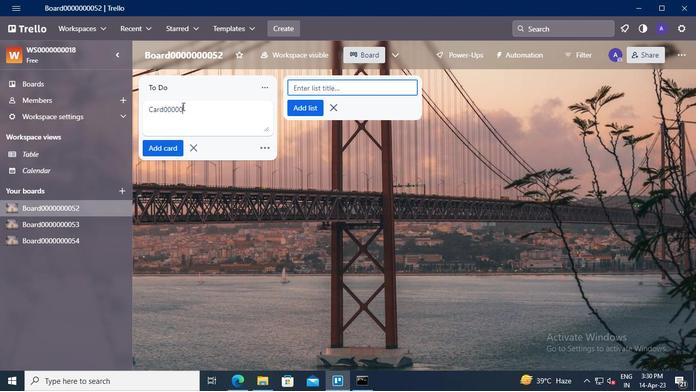 
Action: Keyboard <96>
Screenshot: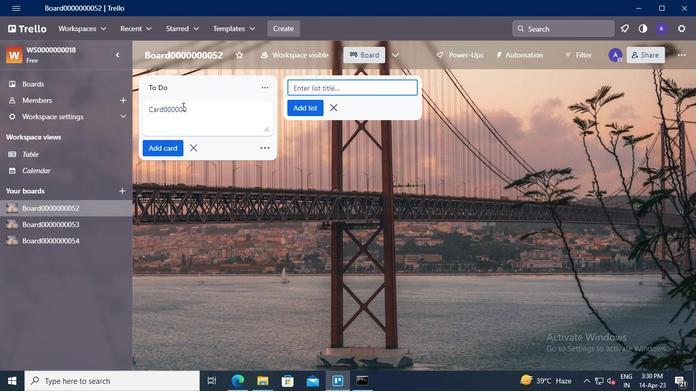 
Action: Keyboard <98>
Screenshot: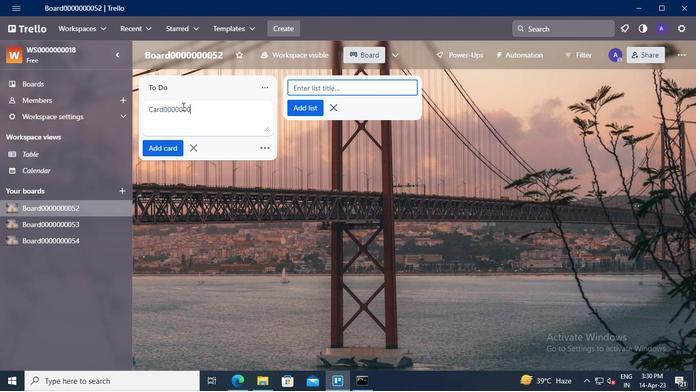 
Action: Keyboard <96>
Screenshot: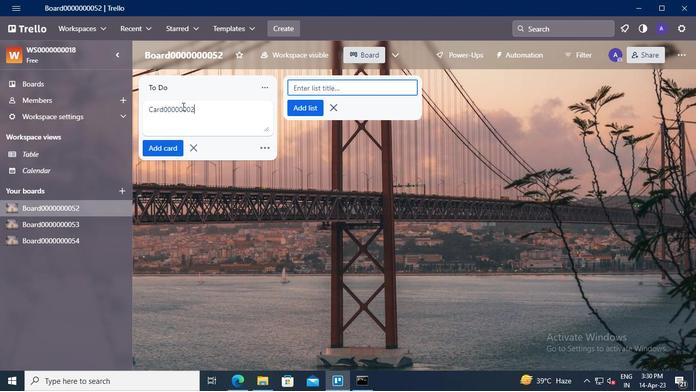 
Action: Keyboard <101>
Screenshot: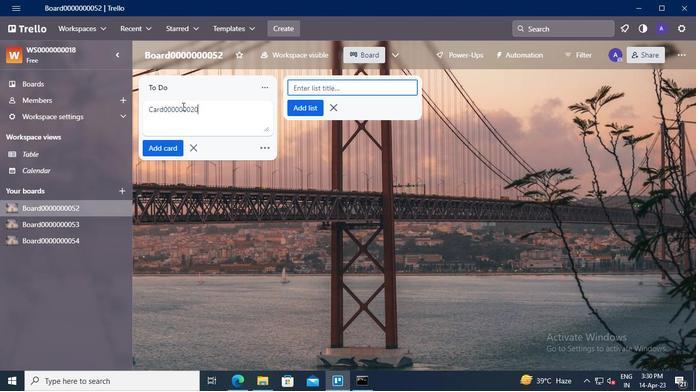 
Action: Mouse moved to (168, 147)
Screenshot: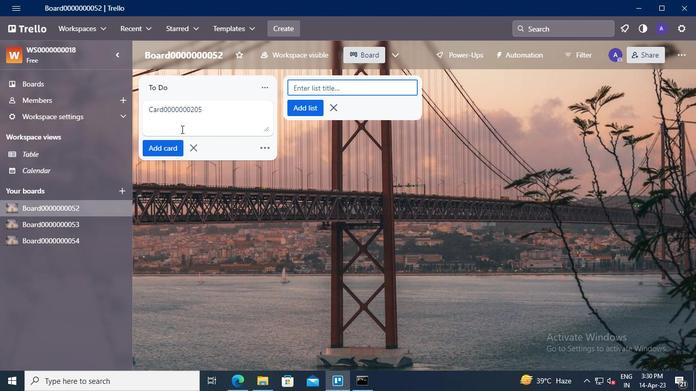 
Action: Mouse pressed left at (168, 147)
Screenshot: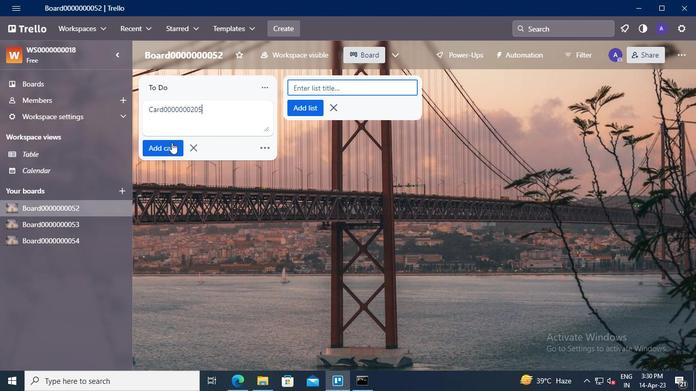 
Action: Mouse moved to (161, 135)
Screenshot: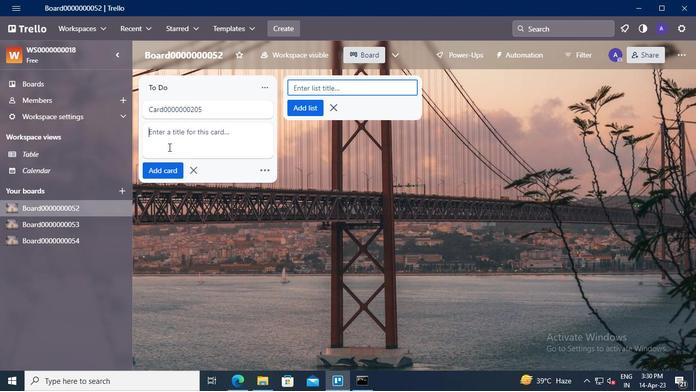 
Action: Mouse pressed left at (161, 135)
Screenshot: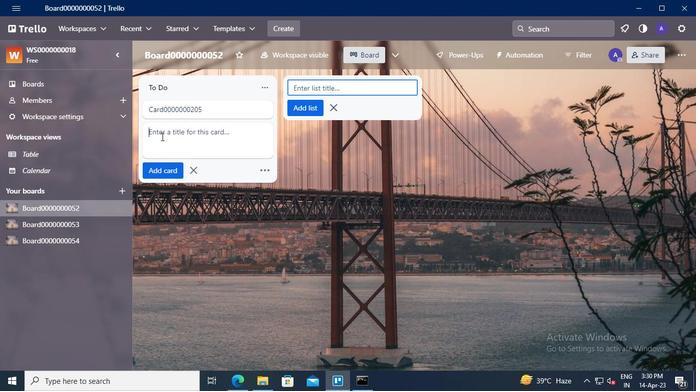 
Action: Keyboard Key.shift
Screenshot: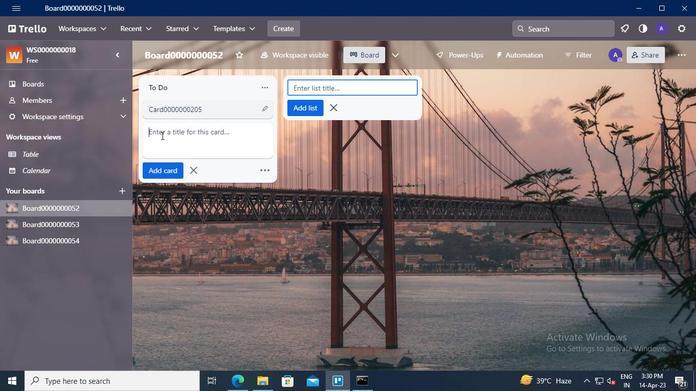 
Action: Keyboard C
Screenshot: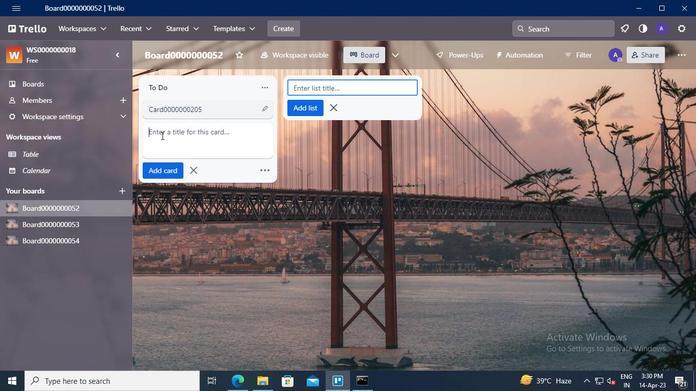 
Action: Keyboard a
Screenshot: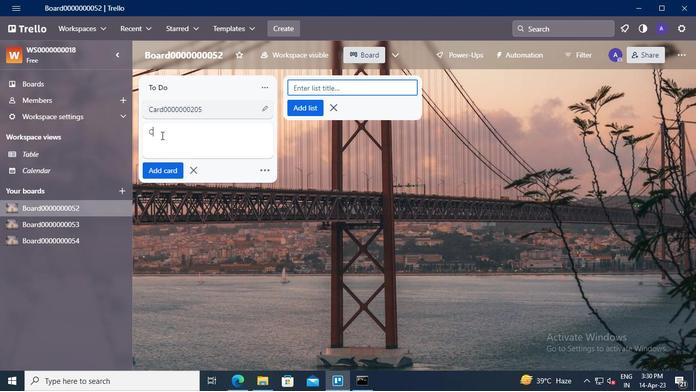 
Action: Keyboard r
Screenshot: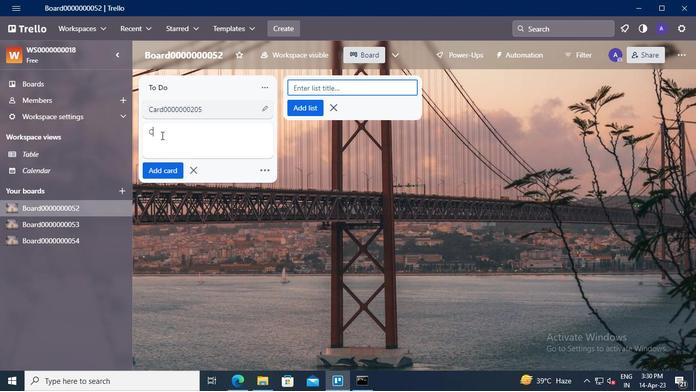 
Action: Keyboard d
Screenshot: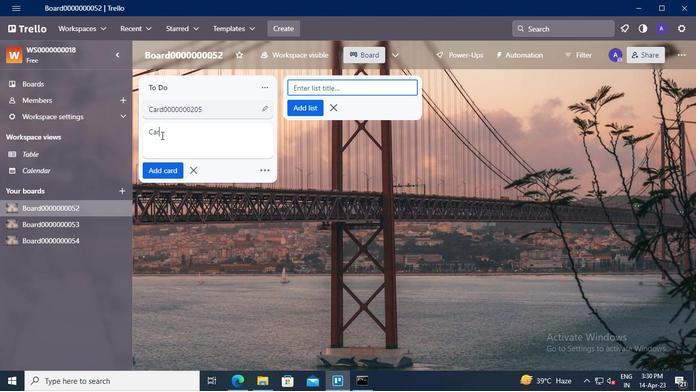 
Action: Keyboard <96>
Screenshot: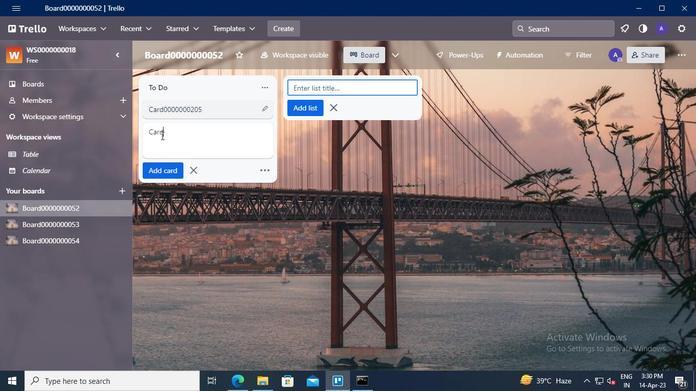 
Action: Keyboard <96>
Screenshot: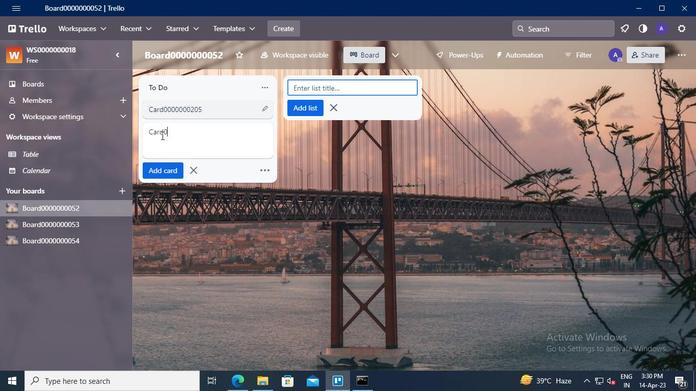 
Action: Keyboard <96>
Screenshot: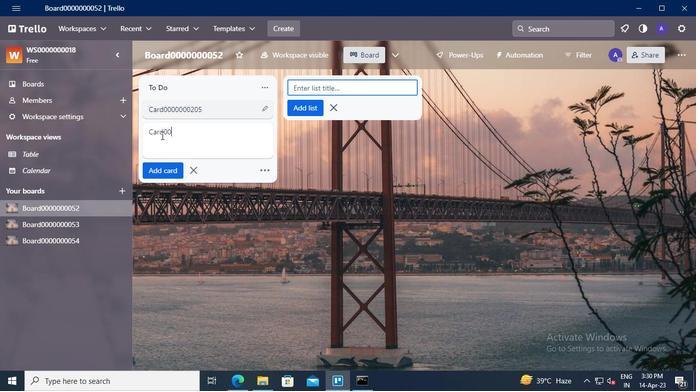 
Action: Keyboard <96>
Screenshot: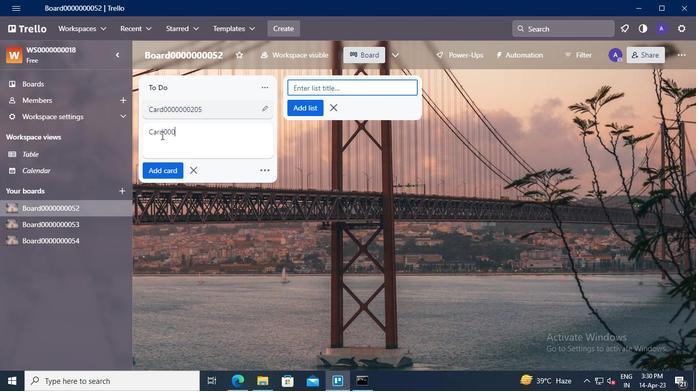 
Action: Keyboard <96>
Screenshot: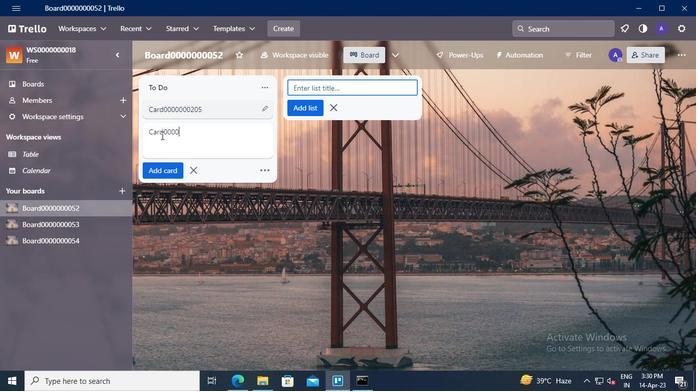 
Action: Keyboard <96>
Screenshot: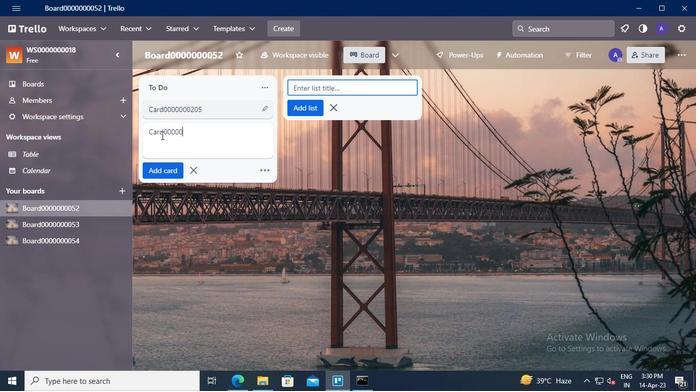 
Action: Keyboard <96>
Screenshot: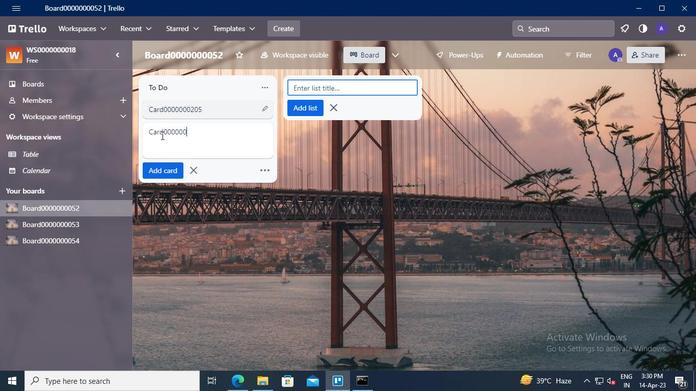 
Action: Keyboard <98>
Screenshot: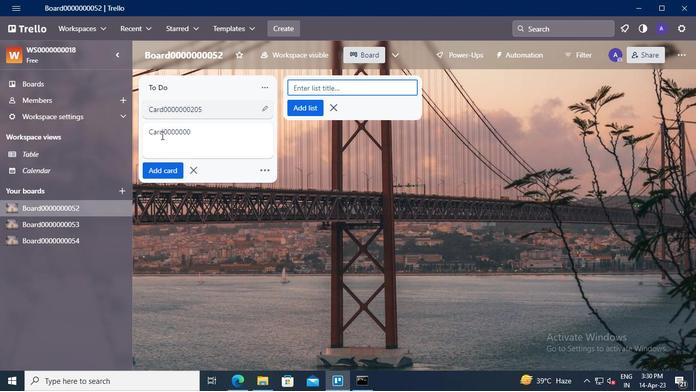 
Action: Keyboard <96>
Screenshot: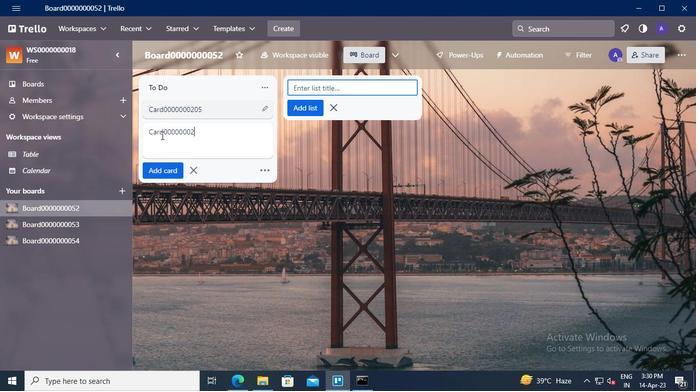 
Action: Keyboard <102>
Screenshot: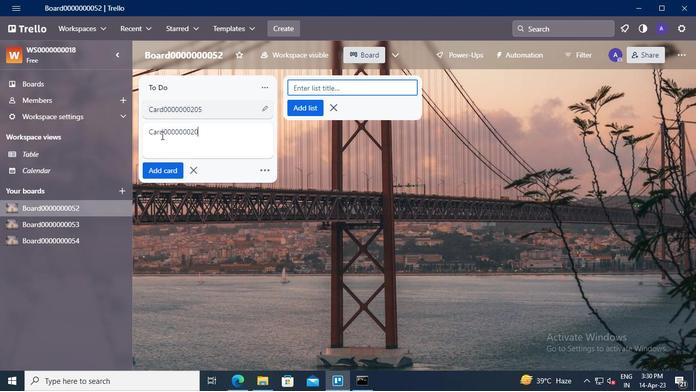 
Action: Mouse moved to (168, 168)
Screenshot: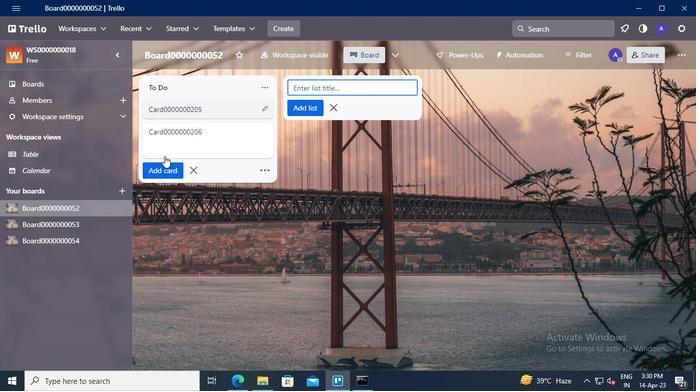 
Action: Mouse pressed left at (168, 168)
Screenshot: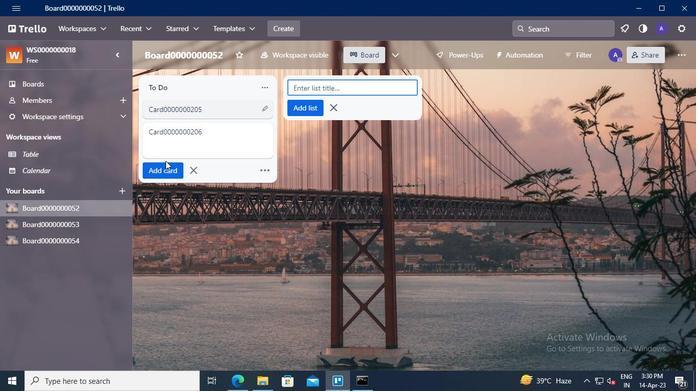 
Action: Mouse moved to (369, 379)
Screenshot: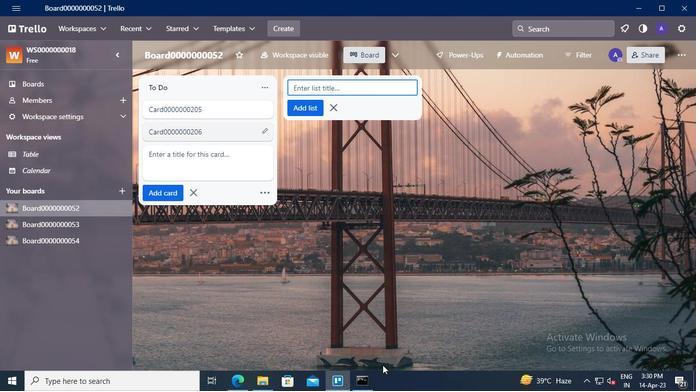 
Action: Mouse pressed left at (369, 379)
Screenshot: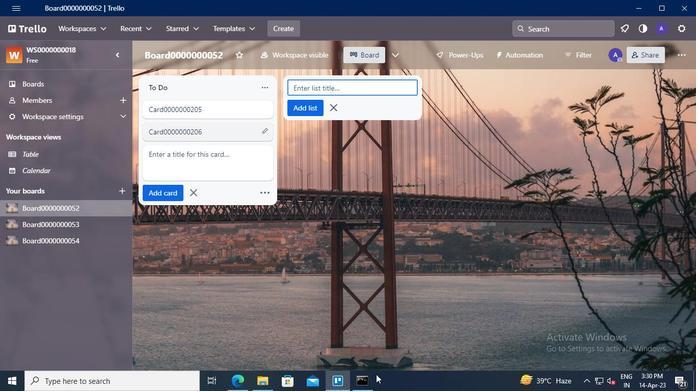 
Action: Mouse moved to (549, 63)
Screenshot: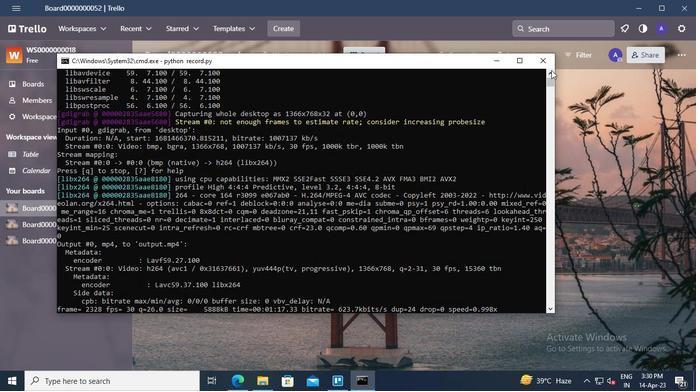 
Action: Mouse pressed left at (549, 63)
Screenshot: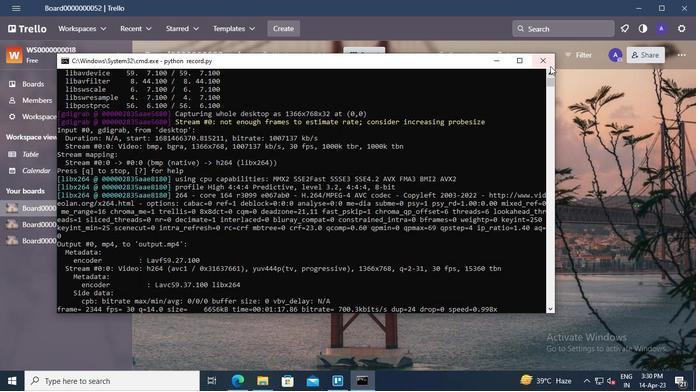 
Action: Mouse moved to (549, 63)
Screenshot: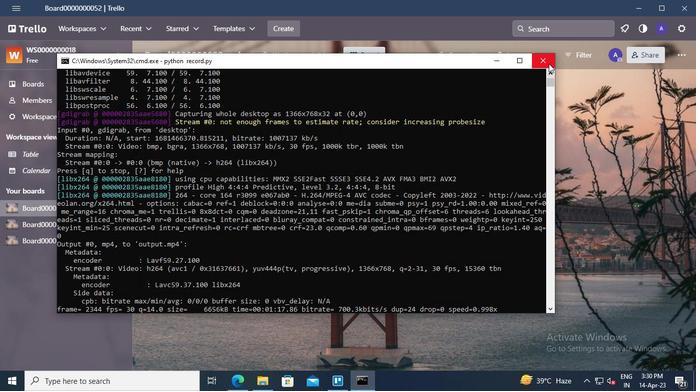 
